 Task: Find connections with filter location Chiknāyakanhalli with filter topic #coach with filter profile language Spanish with filter current company Convergys with filter school Sir Parashurambhau College - India with filter industry Radio and Television Broadcasting with filter service category Content Strategy with filter keywords title Concierge
Action: Mouse moved to (476, 78)
Screenshot: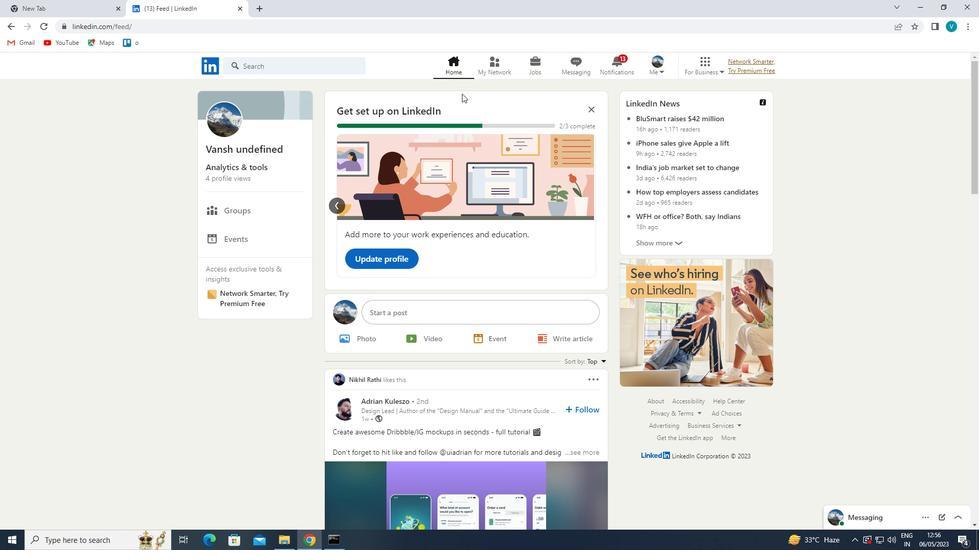 
Action: Mouse pressed left at (476, 78)
Screenshot: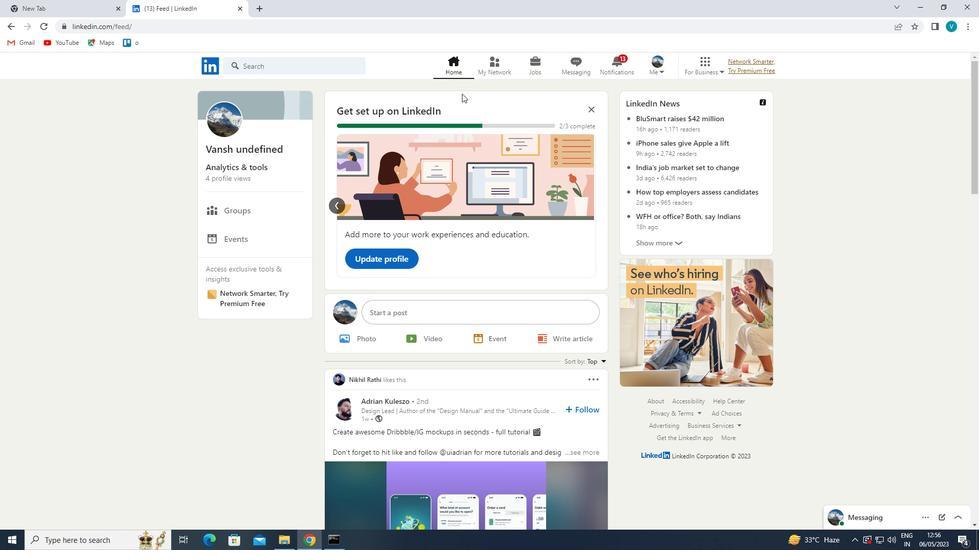 
Action: Mouse moved to (286, 125)
Screenshot: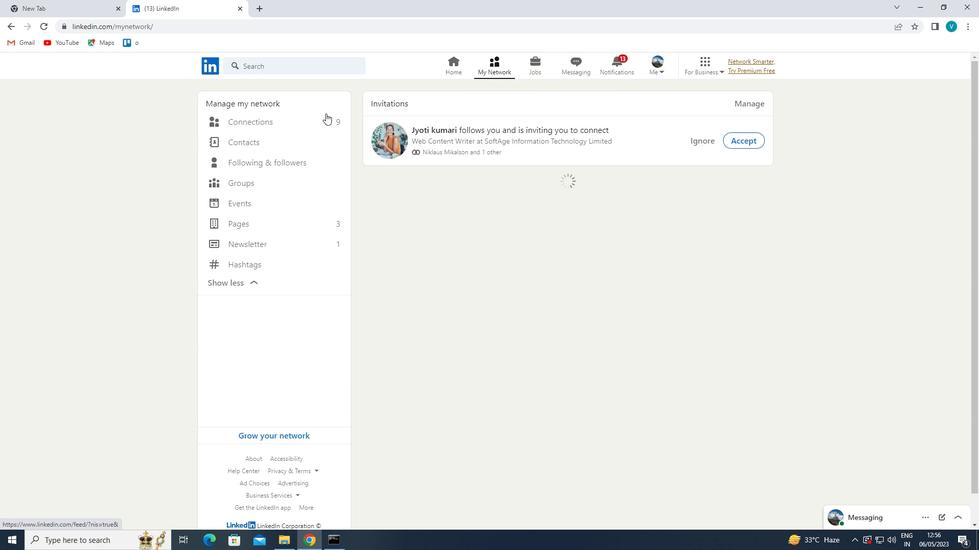 
Action: Mouse pressed left at (286, 125)
Screenshot: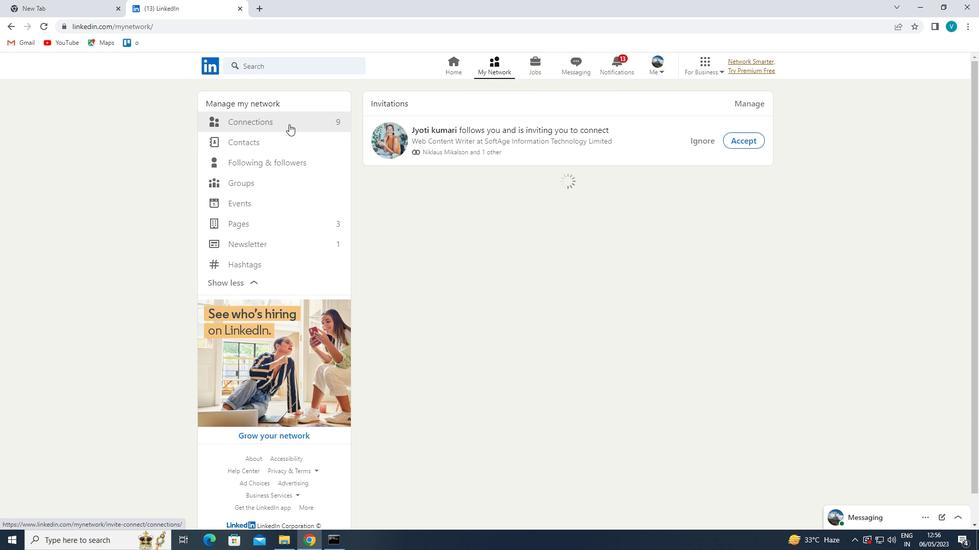
Action: Mouse moved to (557, 122)
Screenshot: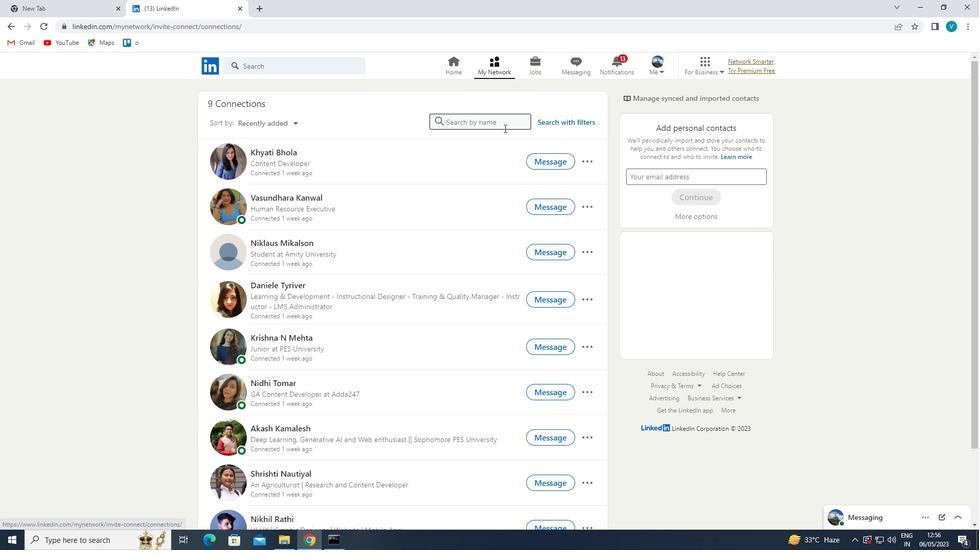 
Action: Mouse pressed left at (557, 122)
Screenshot: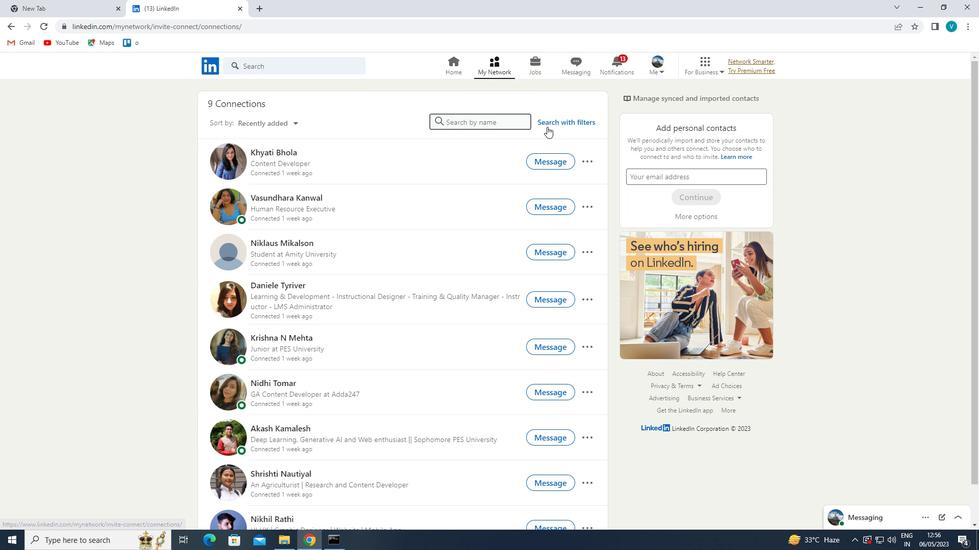 
Action: Mouse moved to (479, 96)
Screenshot: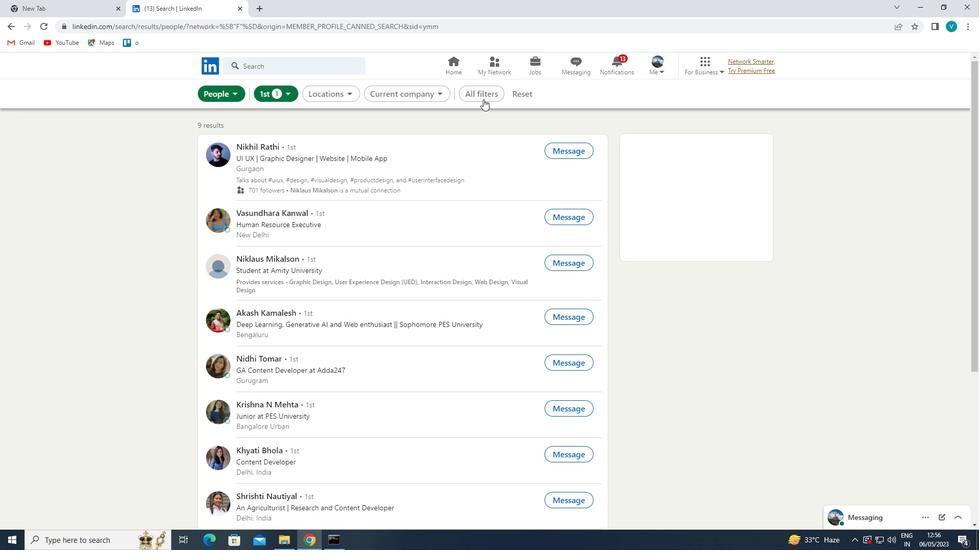 
Action: Mouse pressed left at (479, 96)
Screenshot: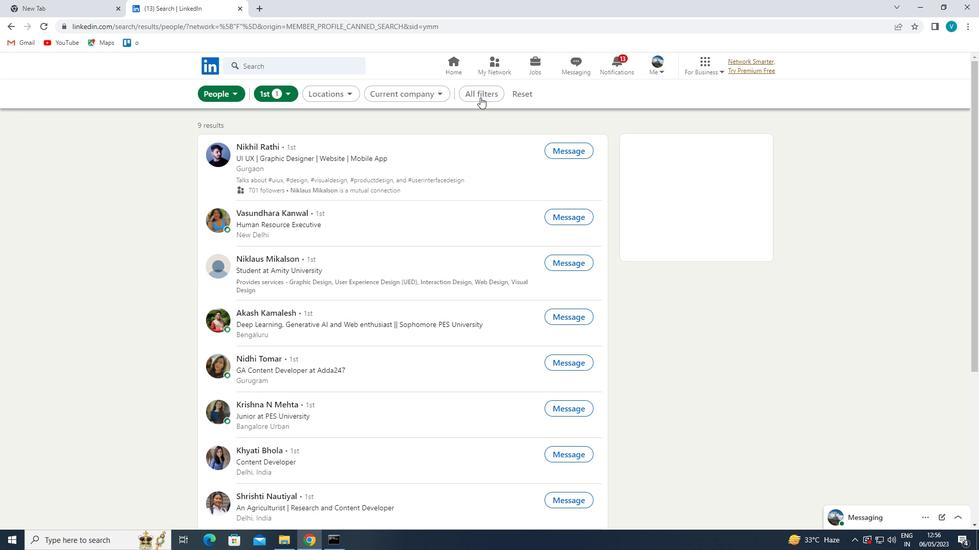 
Action: Mouse moved to (802, 206)
Screenshot: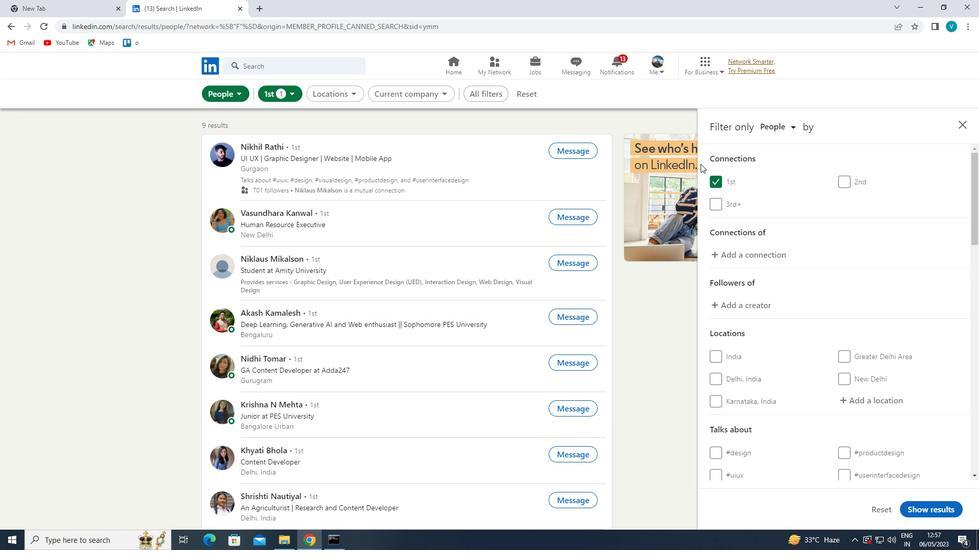 
Action: Mouse scrolled (802, 205) with delta (0, 0)
Screenshot: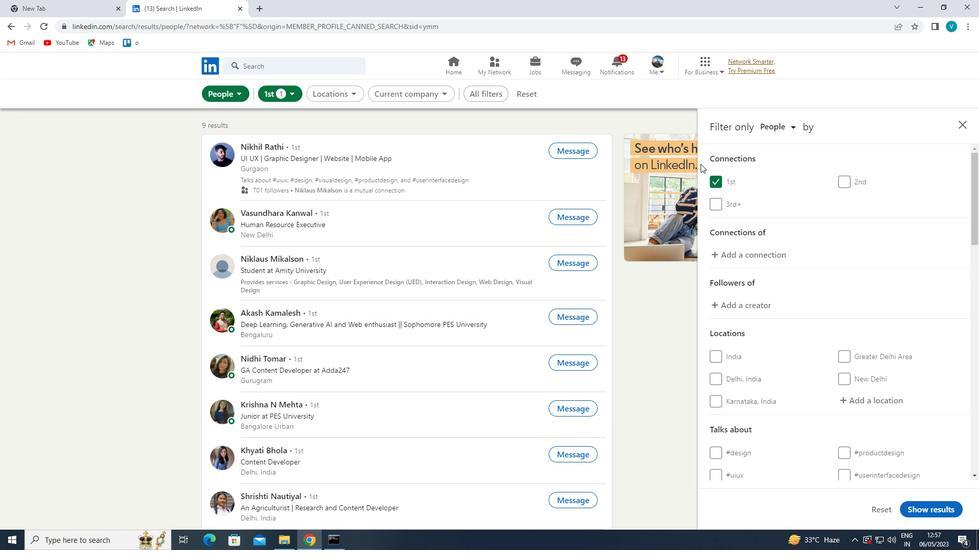 
Action: Mouse moved to (808, 210)
Screenshot: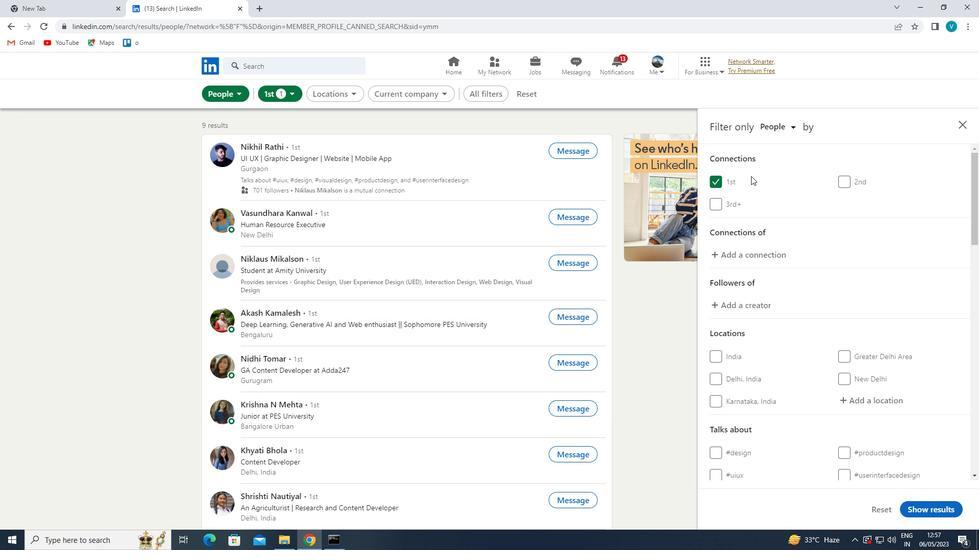 
Action: Mouse scrolled (808, 209) with delta (0, 0)
Screenshot: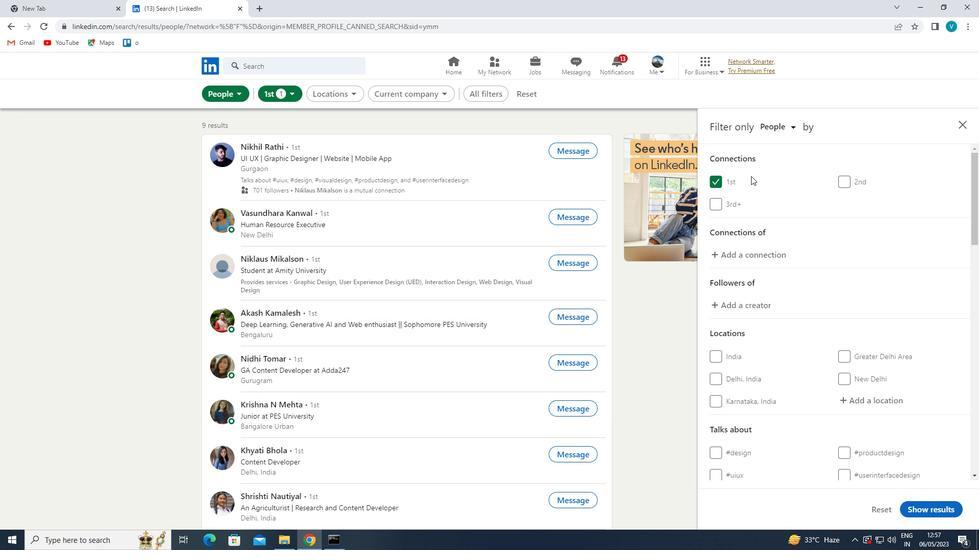 
Action: Mouse moved to (868, 301)
Screenshot: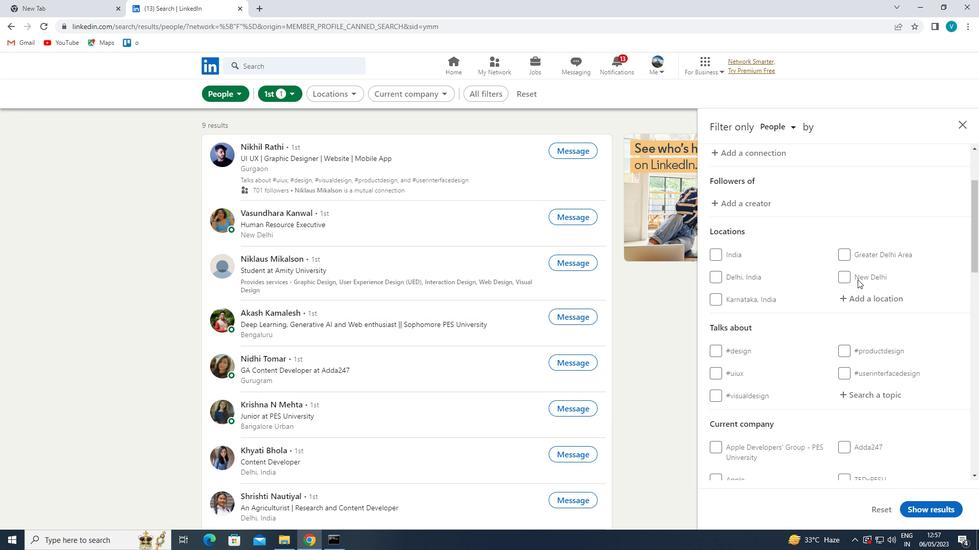 
Action: Mouse pressed left at (868, 301)
Screenshot: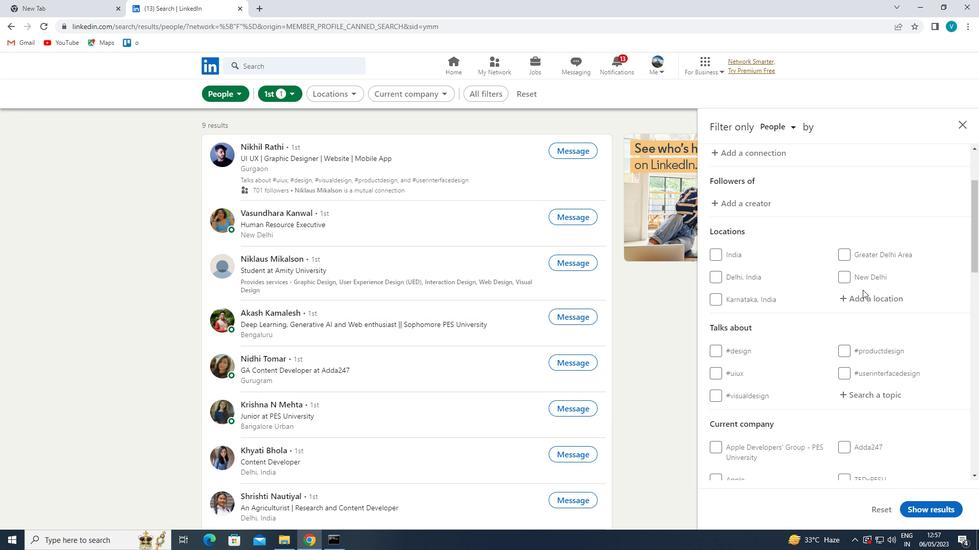 
Action: Mouse moved to (745, 242)
Screenshot: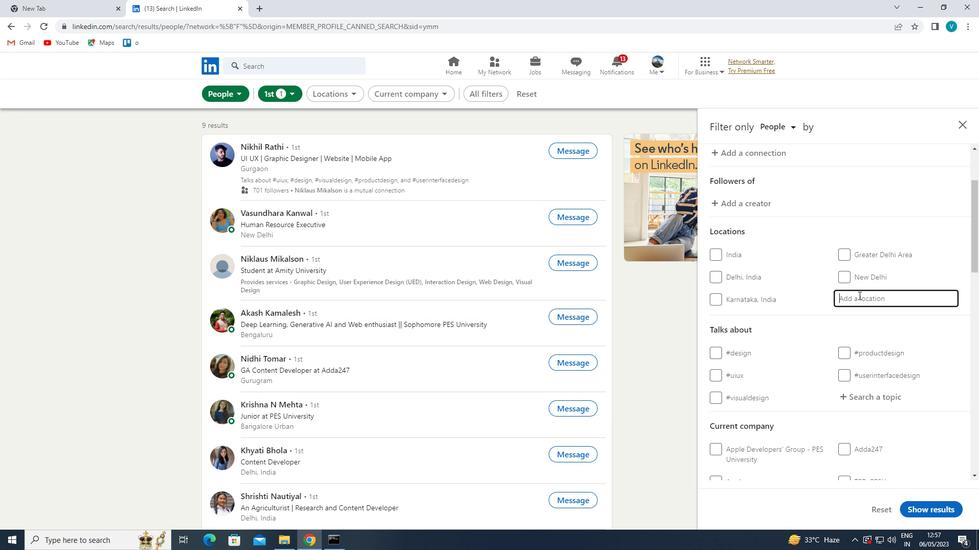 
Action: Key pressed <Key.shift>CHIKNAKANHALLI
Screenshot: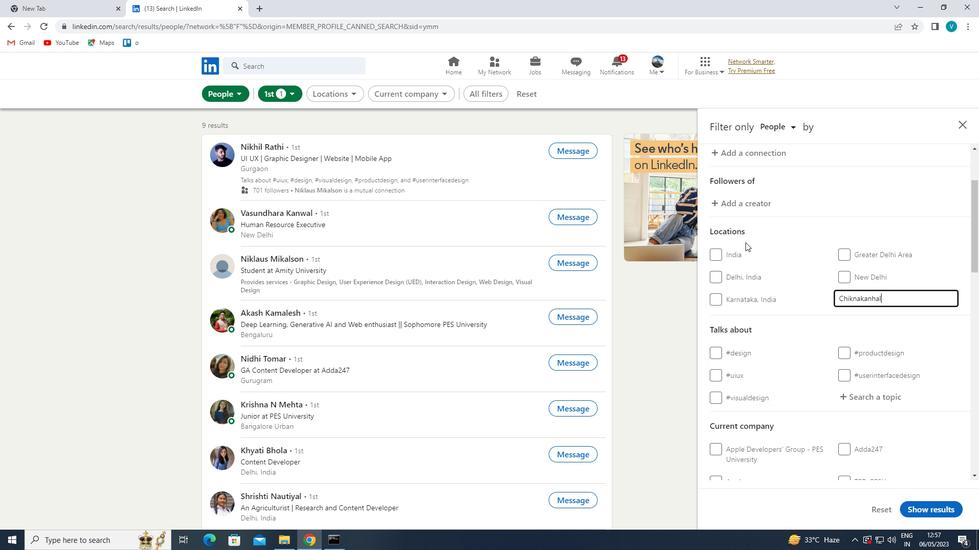 
Action: Mouse moved to (815, 287)
Screenshot: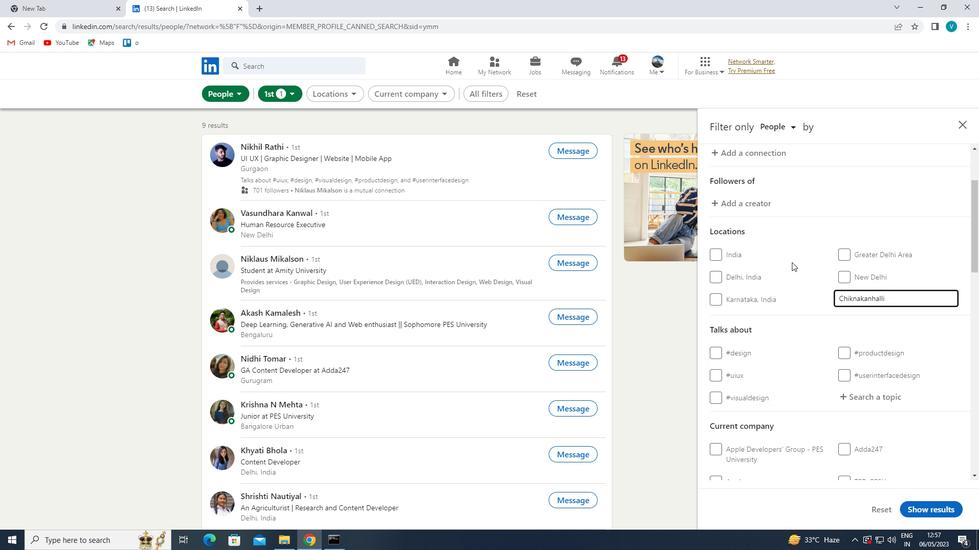 
Action: Mouse pressed left at (815, 287)
Screenshot: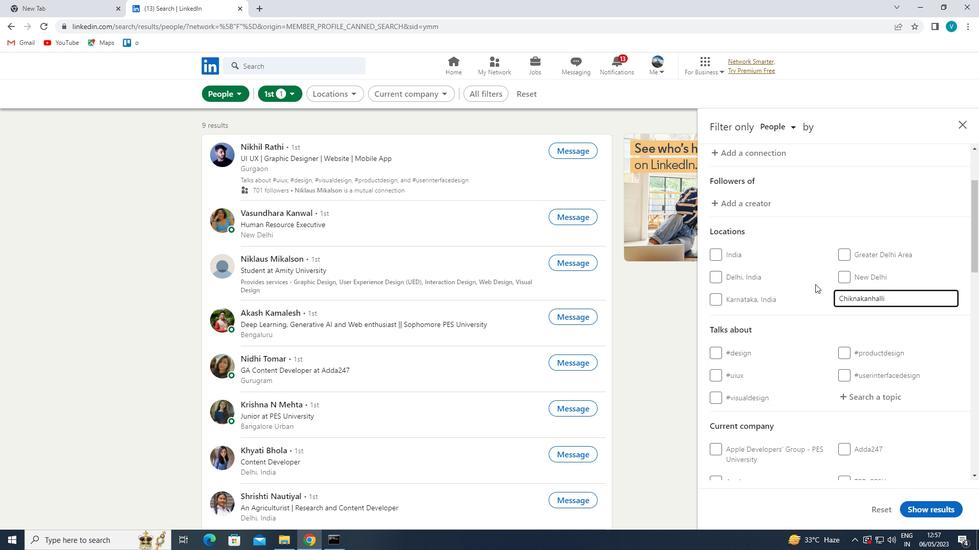 
Action: Mouse moved to (815, 290)
Screenshot: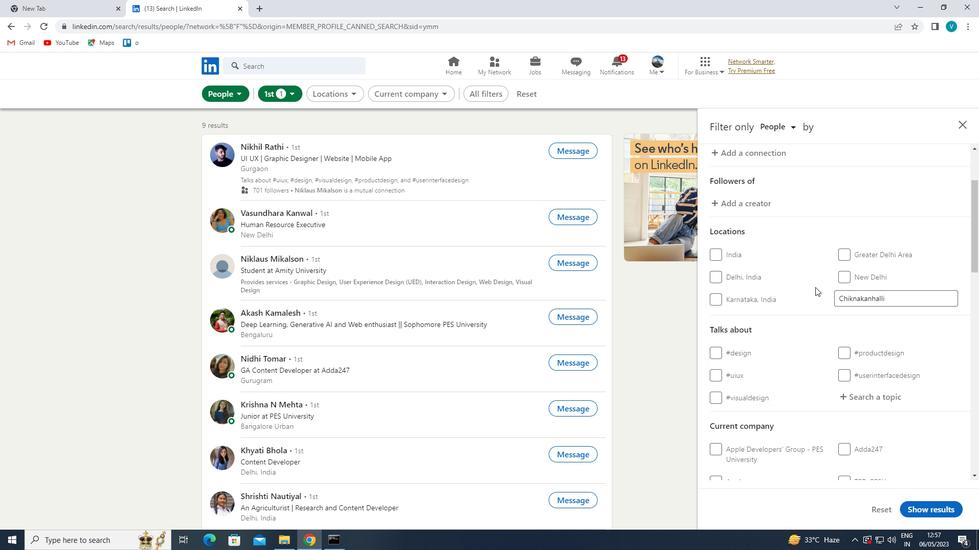 
Action: Mouse scrolled (815, 290) with delta (0, 0)
Screenshot: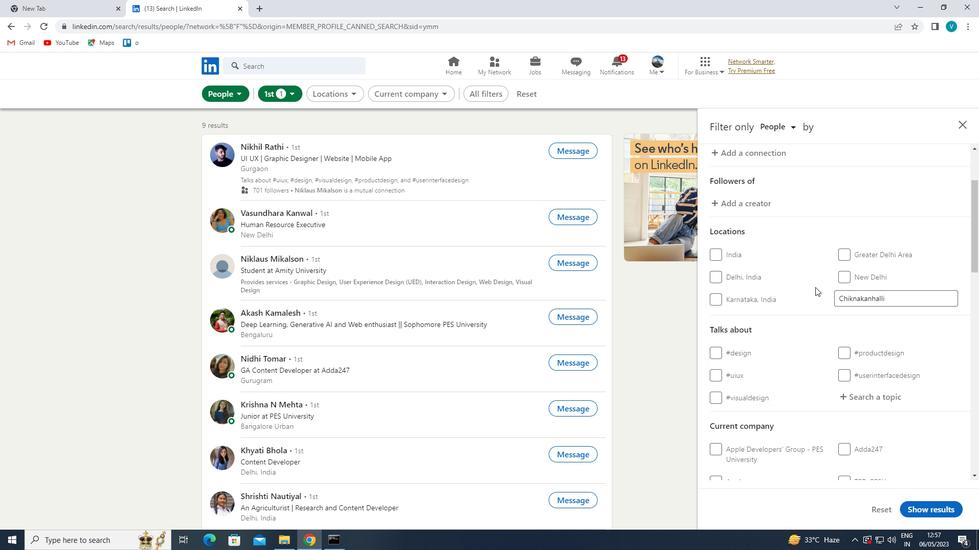 
Action: Mouse moved to (815, 291)
Screenshot: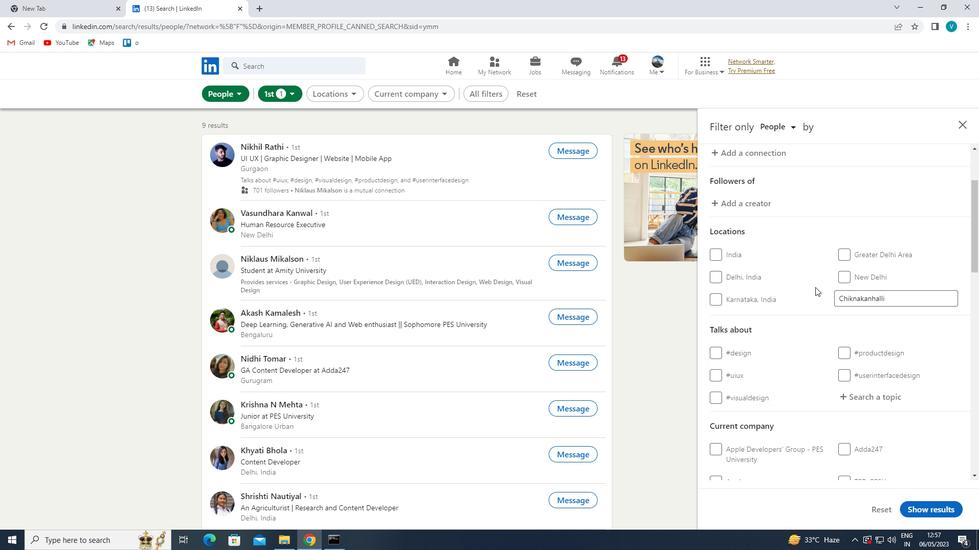 
Action: Mouse scrolled (815, 291) with delta (0, 0)
Screenshot: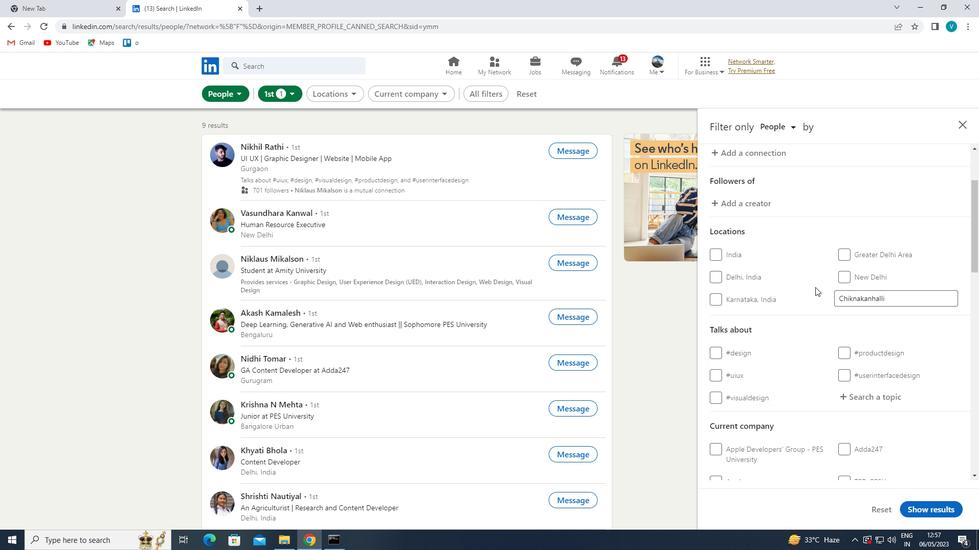 
Action: Mouse moved to (861, 289)
Screenshot: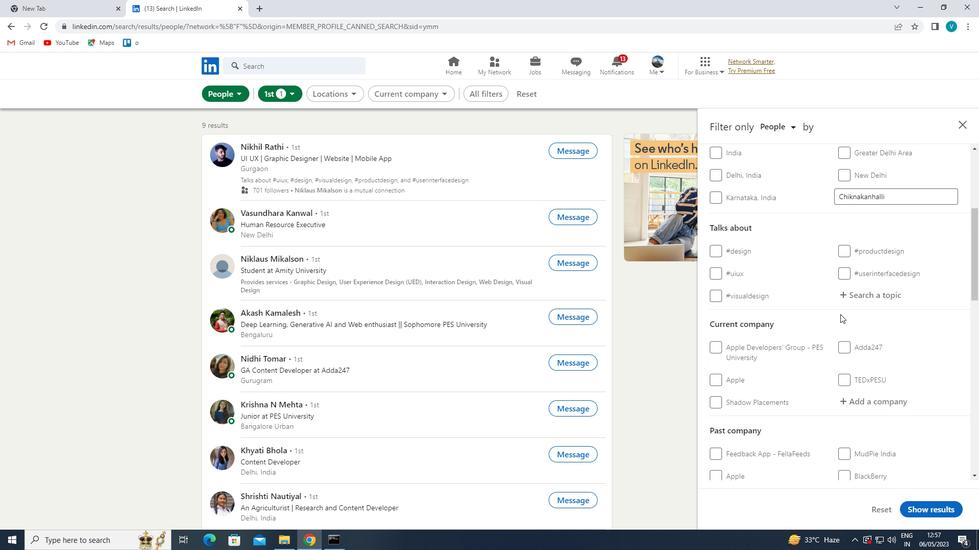 
Action: Mouse pressed left at (861, 289)
Screenshot: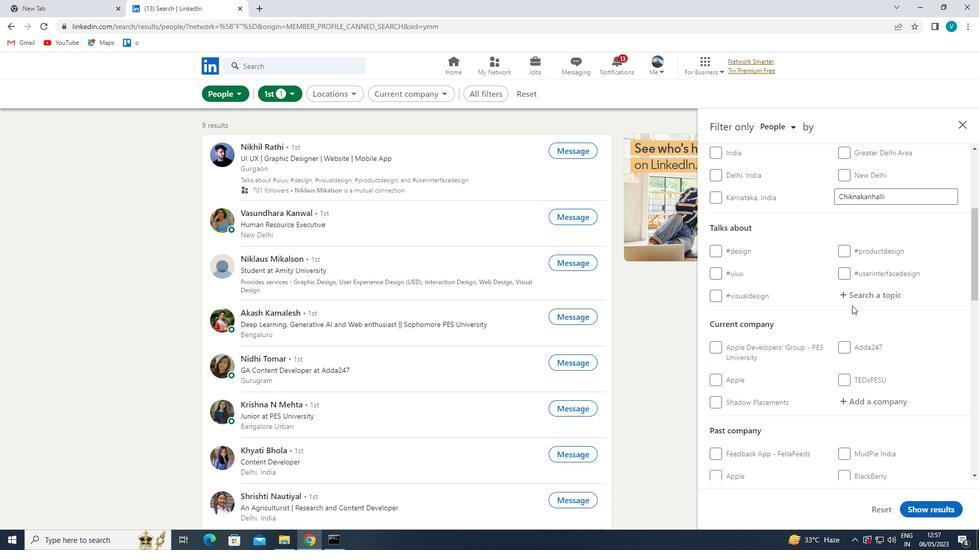 
Action: Mouse moved to (843, 300)
Screenshot: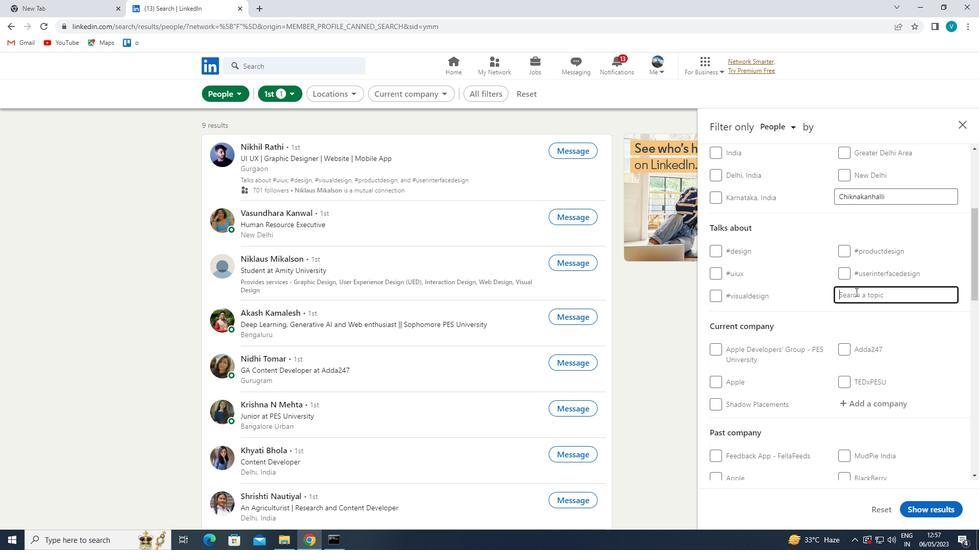 
Action: Key pressed COACH
Screenshot: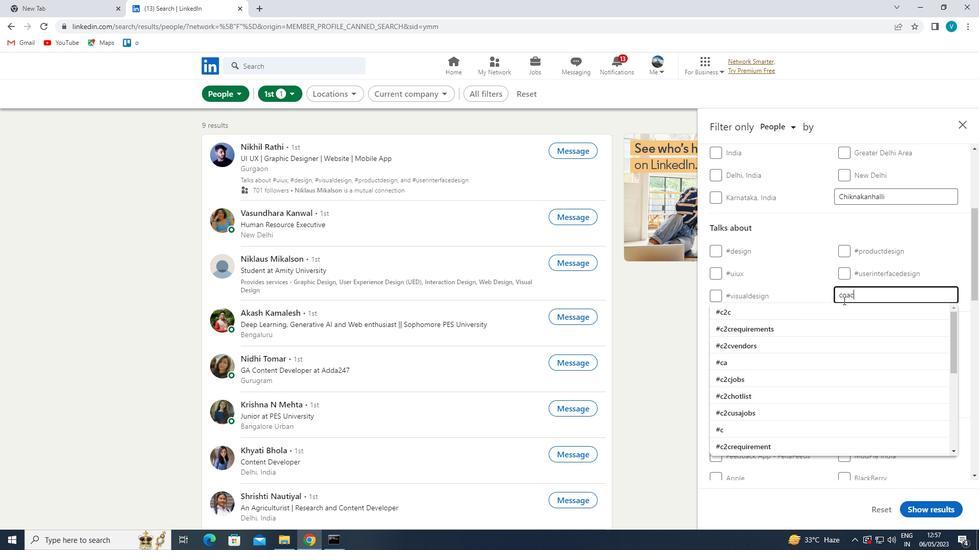 
Action: Mouse moved to (809, 322)
Screenshot: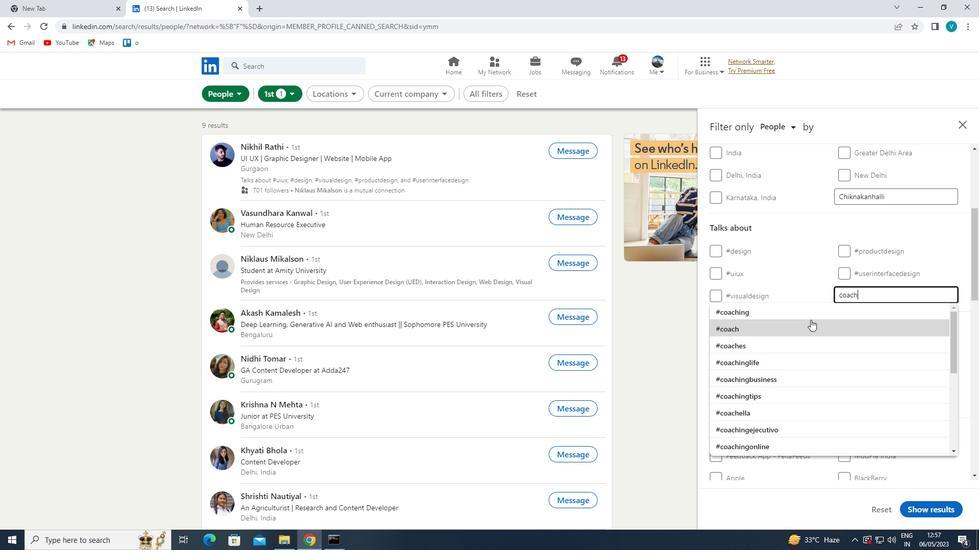 
Action: Mouse pressed left at (809, 322)
Screenshot: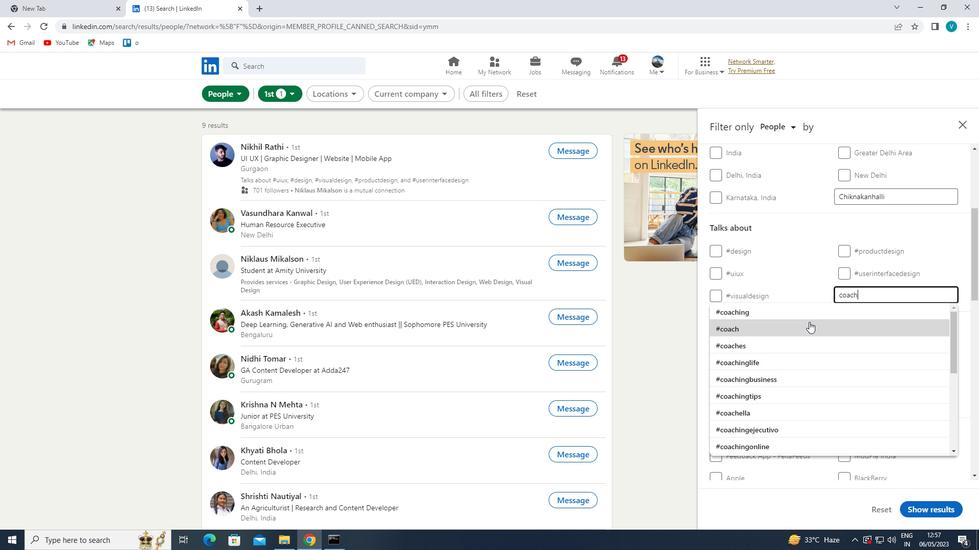 
Action: Mouse scrolled (809, 321) with delta (0, 0)
Screenshot: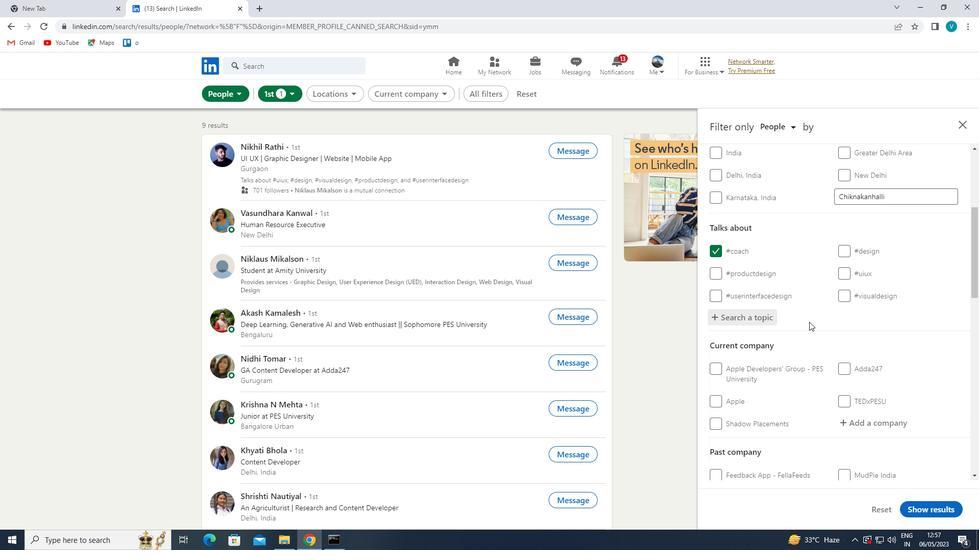 
Action: Mouse scrolled (809, 321) with delta (0, 0)
Screenshot: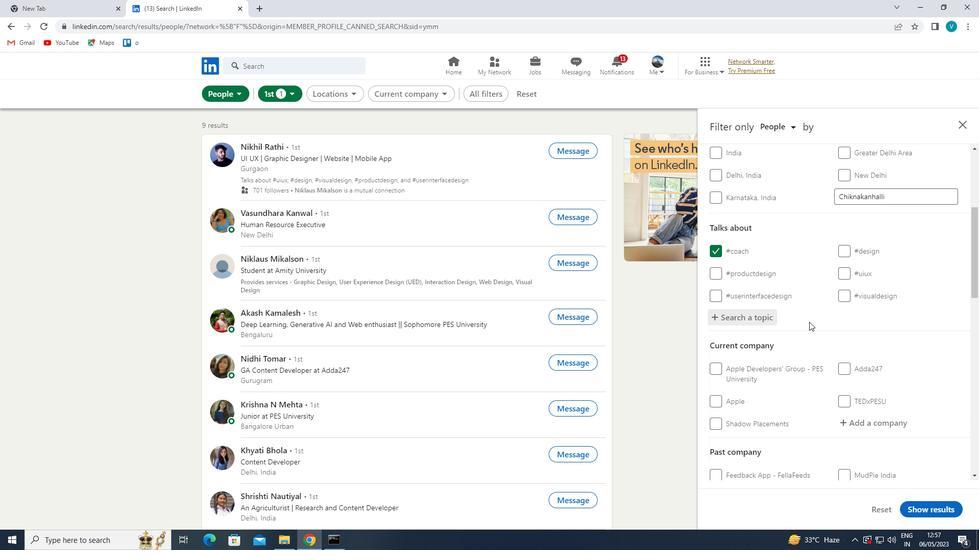 
Action: Mouse moved to (851, 318)
Screenshot: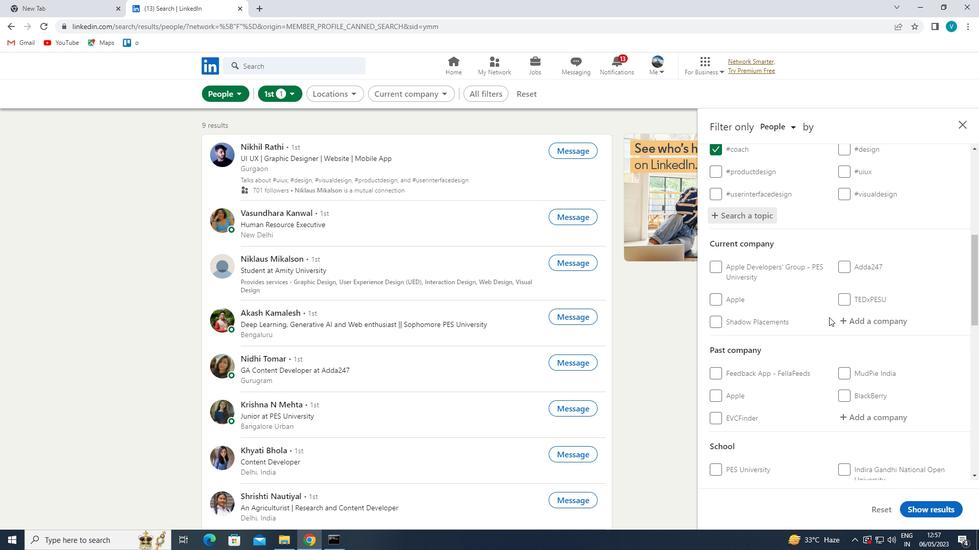 
Action: Mouse pressed left at (851, 318)
Screenshot: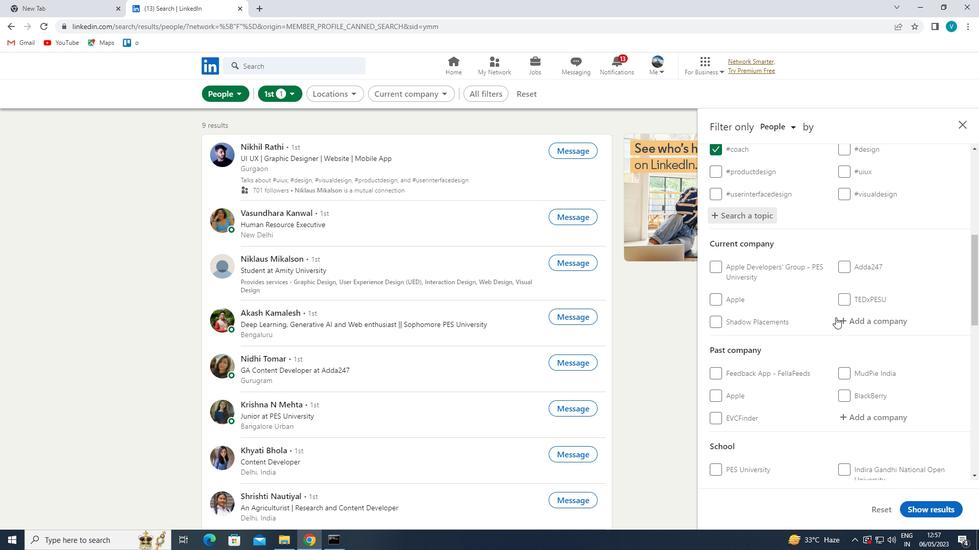 
Action: Mouse moved to (852, 318)
Screenshot: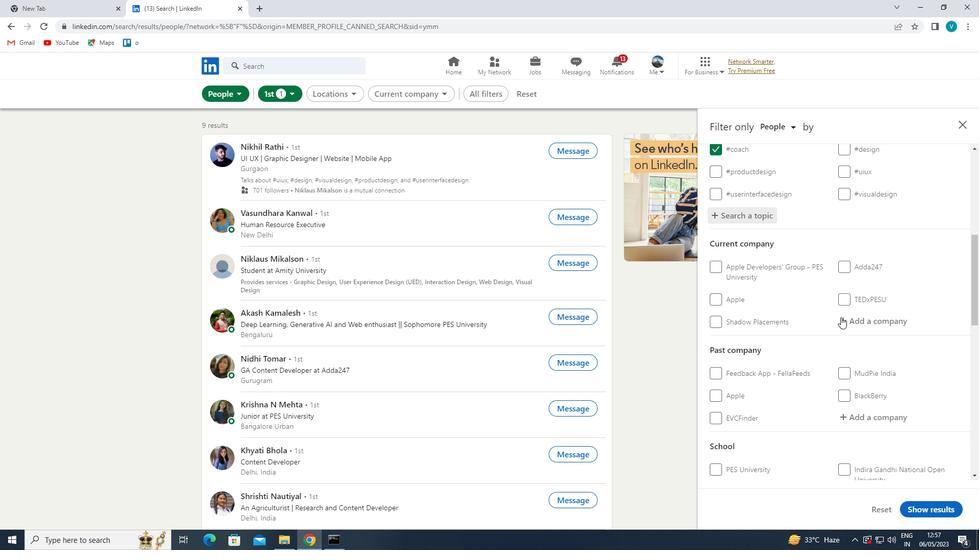 
Action: Key pressed <Key.shift>CONVERGYS
Screenshot: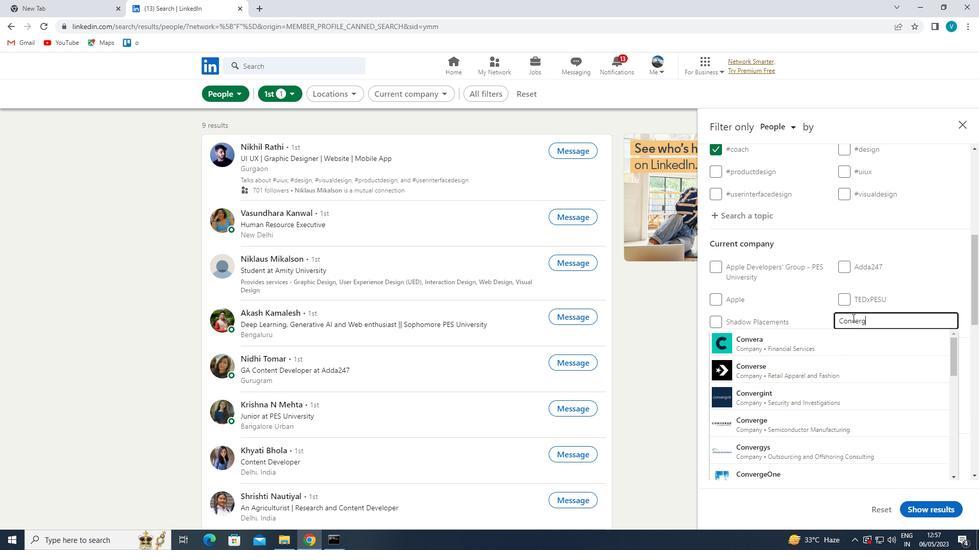 
Action: Mouse moved to (839, 337)
Screenshot: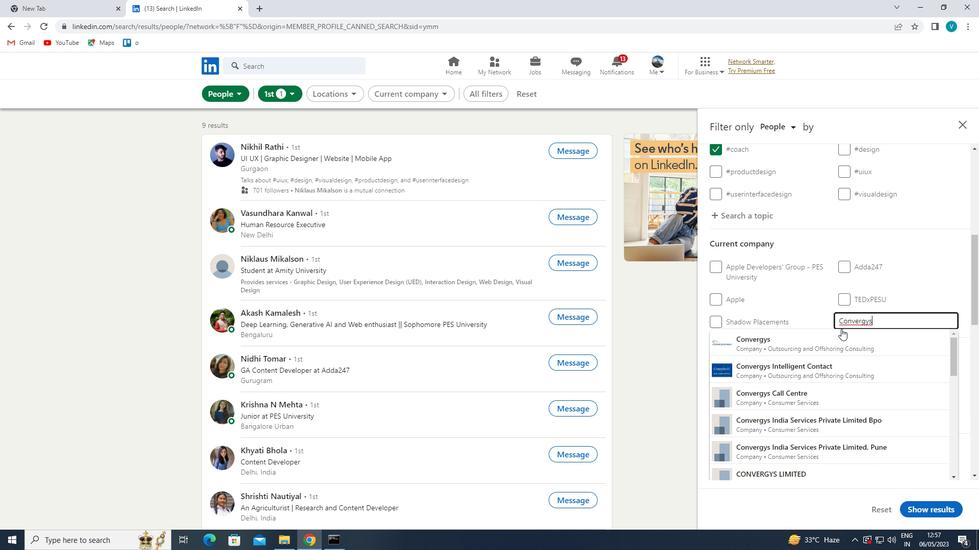 
Action: Mouse pressed left at (839, 337)
Screenshot: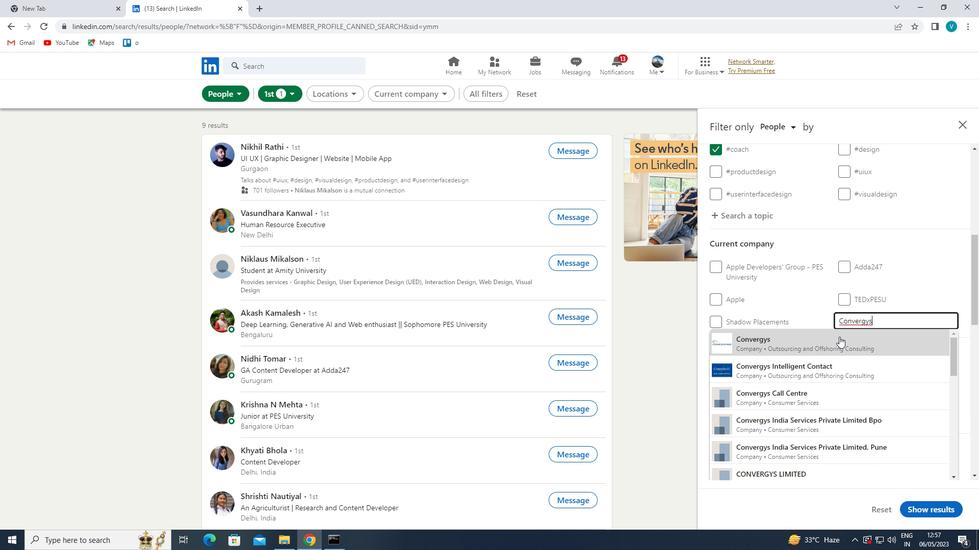 
Action: Mouse moved to (840, 337)
Screenshot: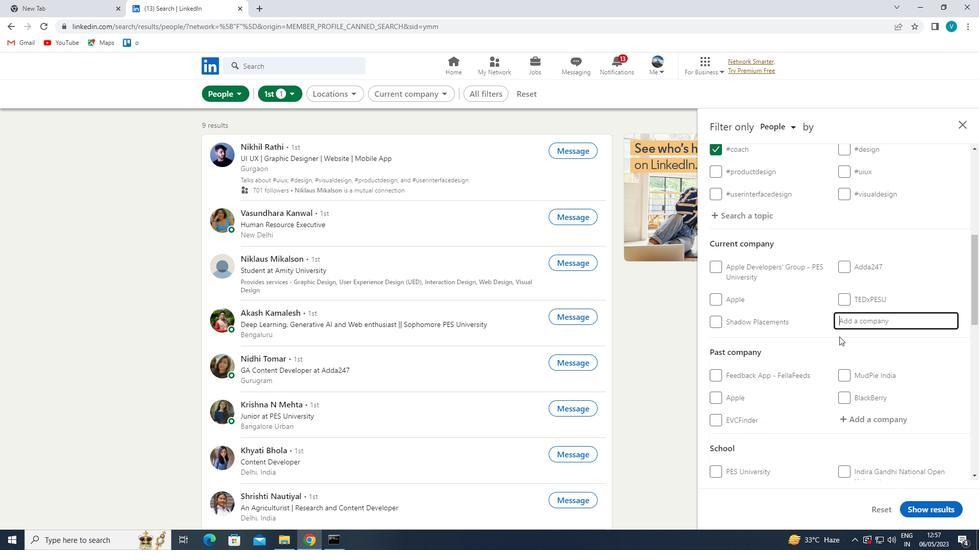
Action: Mouse scrolled (840, 336) with delta (0, 0)
Screenshot: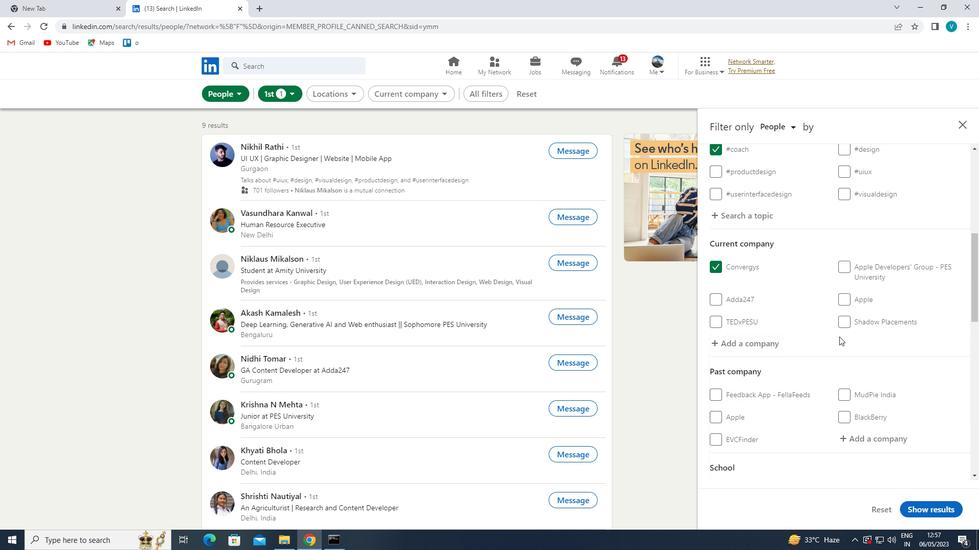 
Action: Mouse scrolled (840, 336) with delta (0, 0)
Screenshot: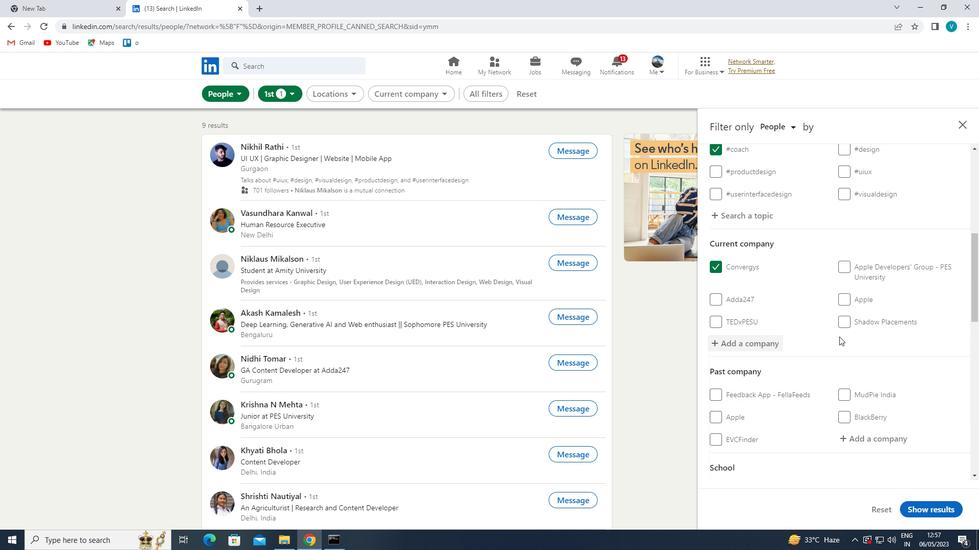 
Action: Mouse moved to (845, 343)
Screenshot: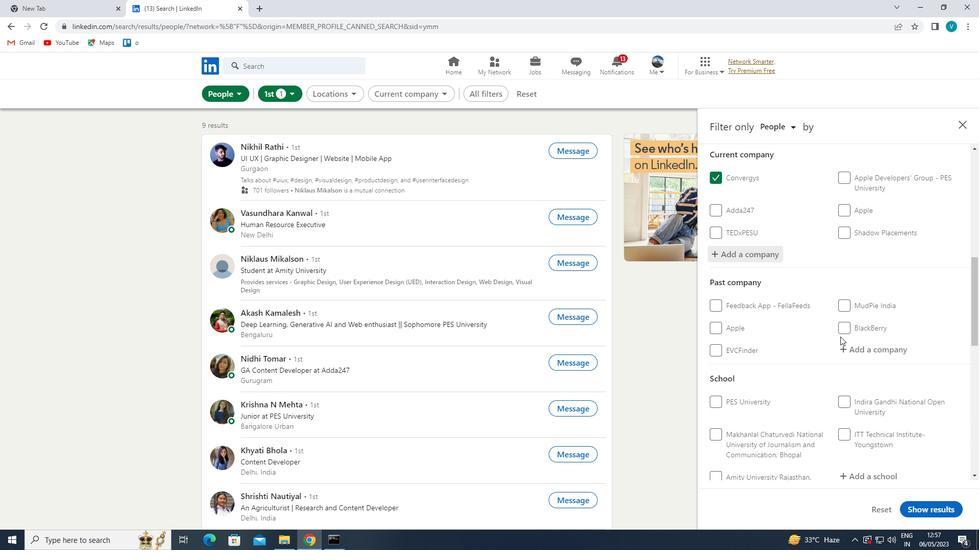 
Action: Mouse scrolled (845, 343) with delta (0, 0)
Screenshot: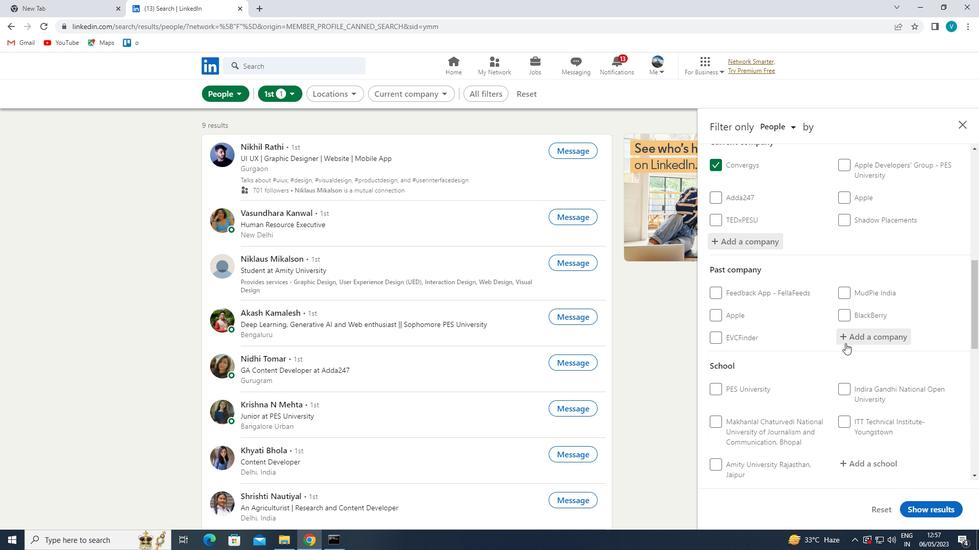 
Action: Mouse scrolled (845, 343) with delta (0, 0)
Screenshot: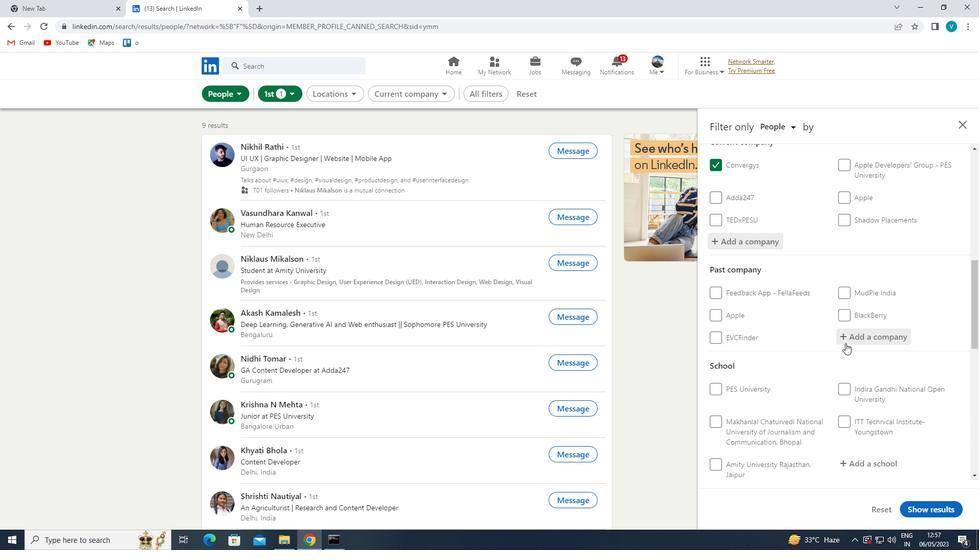 
Action: Mouse moved to (856, 353)
Screenshot: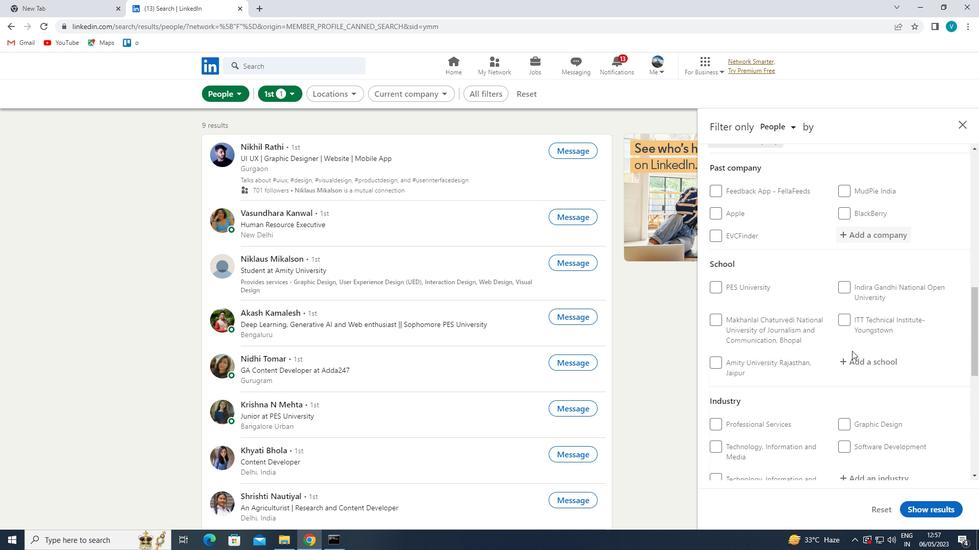 
Action: Mouse pressed left at (856, 353)
Screenshot: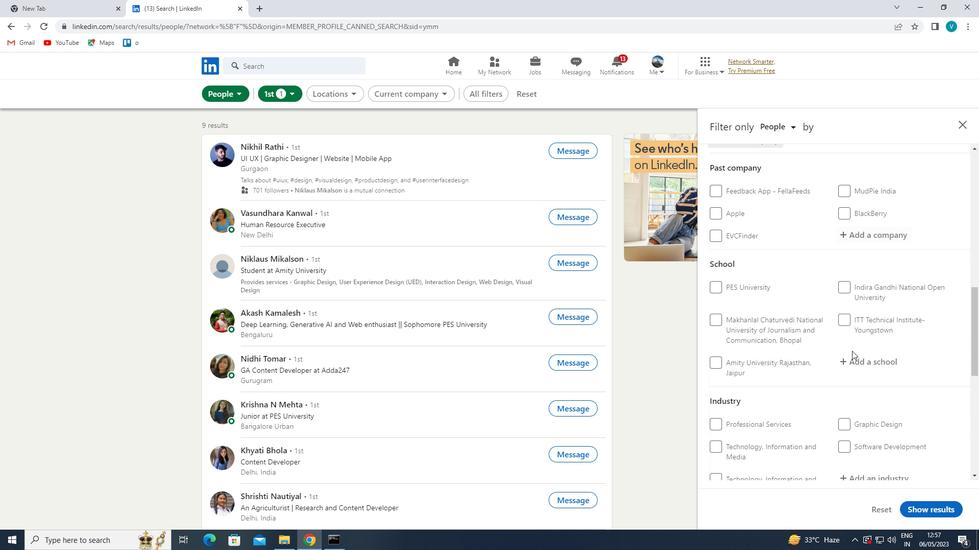 
Action: Key pressed <Key.shift>SIR<Key.space><Key.shift>PARSHURAM
Screenshot: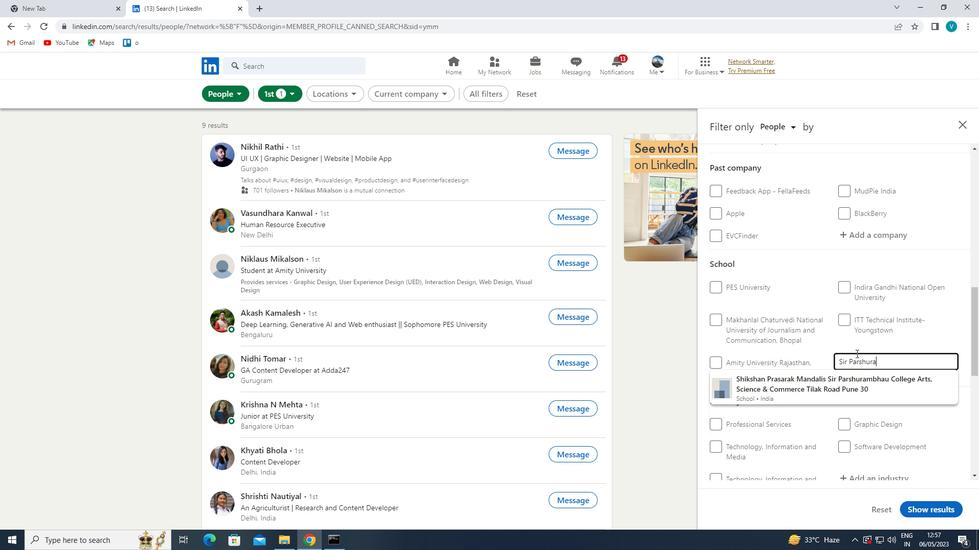 
Action: Mouse moved to (879, 353)
Screenshot: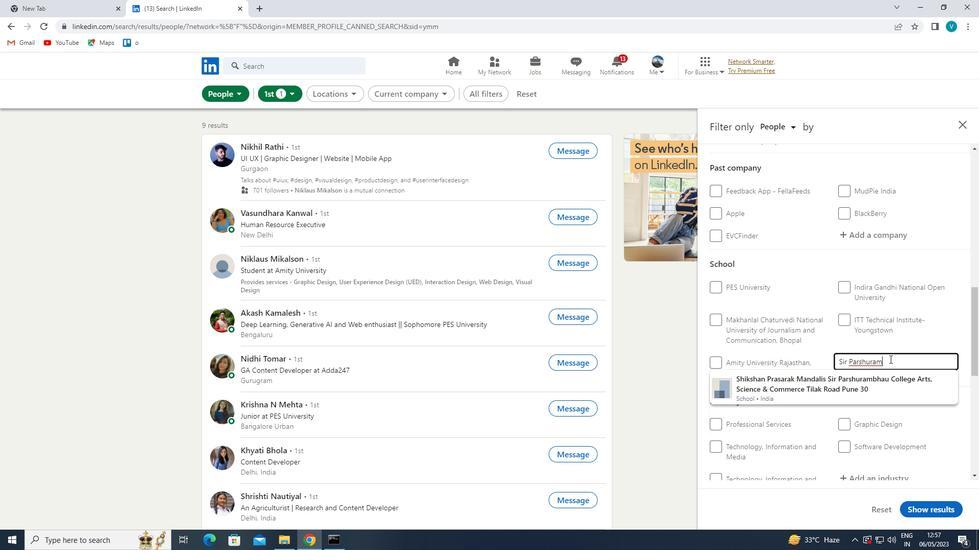 
Action: Key pressed BHAU<Key.space><Key.shift>COLLEEG<Key.backspace><Key.backspace>GE<Key.space>-<Key.space><Key.shift>INDIA
Screenshot: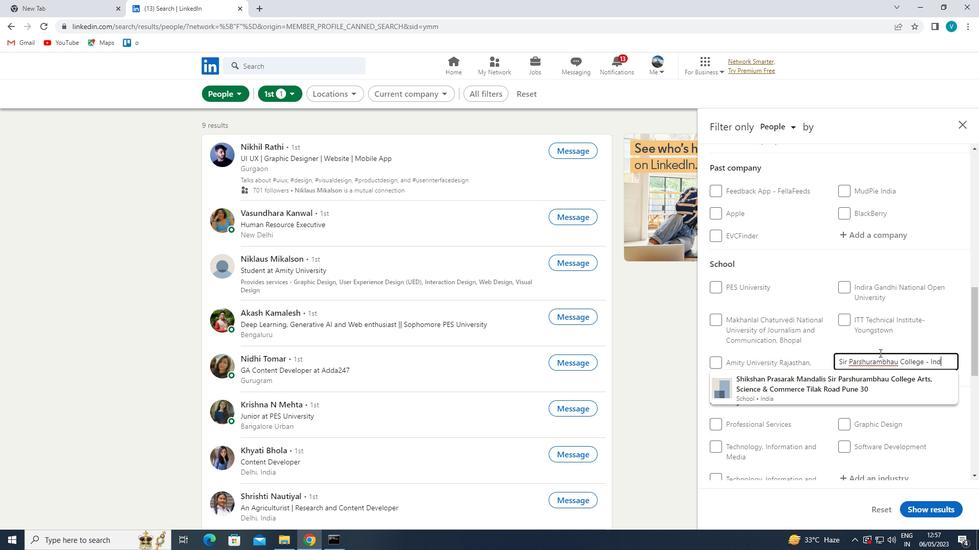 
Action: Mouse moved to (867, 347)
Screenshot: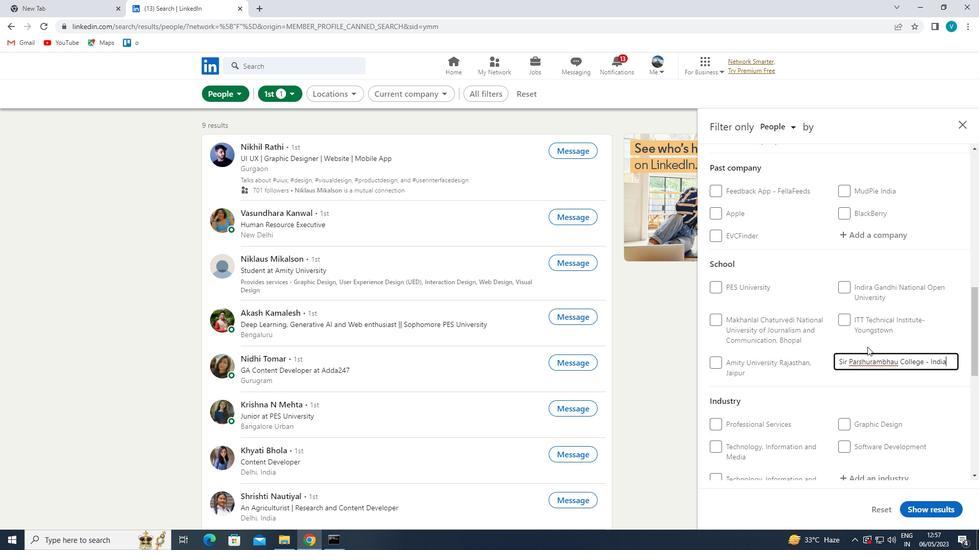 
Action: Mouse pressed left at (867, 347)
Screenshot: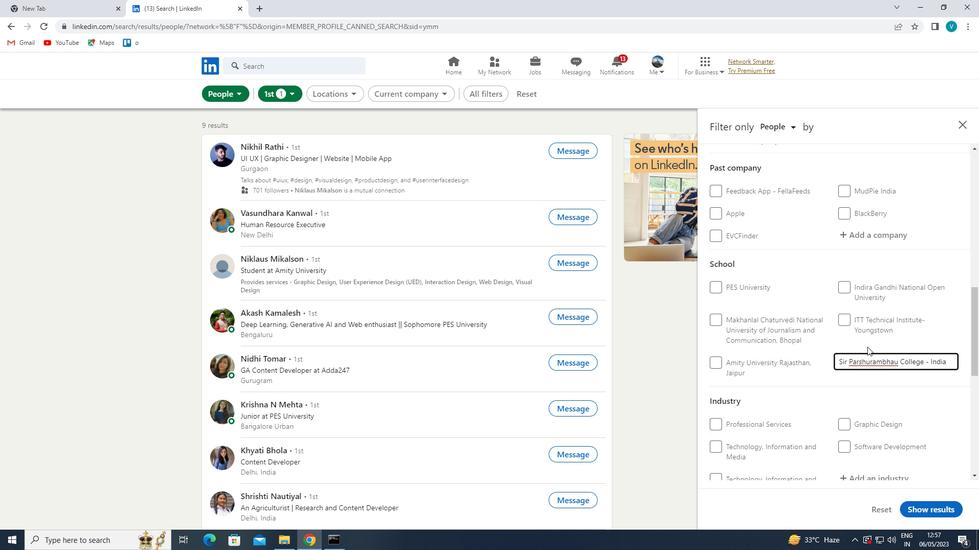 
Action: Mouse scrolled (867, 346) with delta (0, 0)
Screenshot: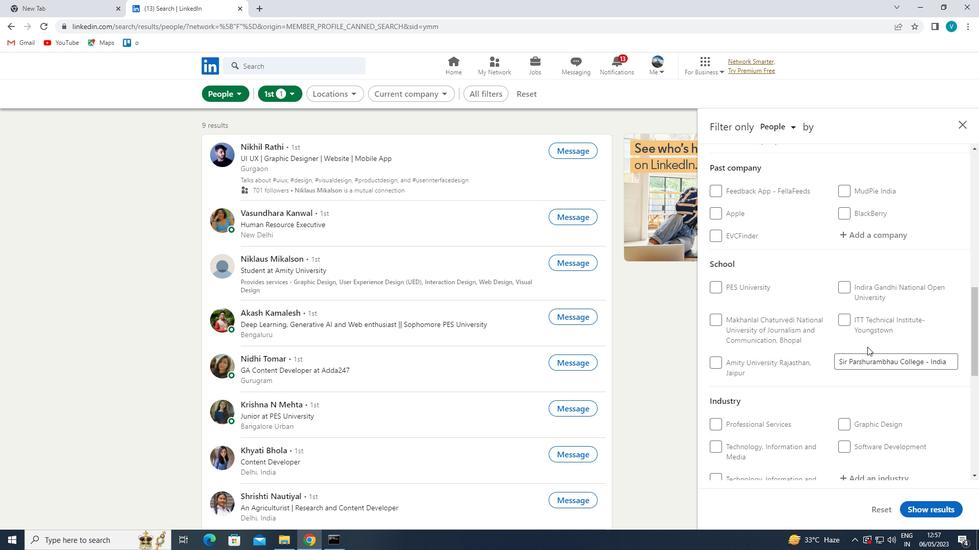 
Action: Mouse scrolled (867, 346) with delta (0, 0)
Screenshot: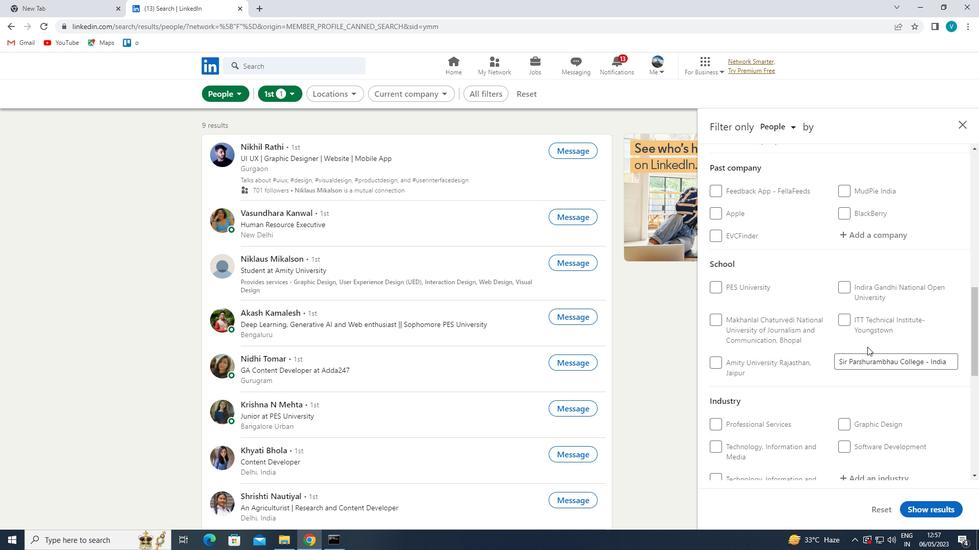 
Action: Mouse scrolled (867, 346) with delta (0, 0)
Screenshot: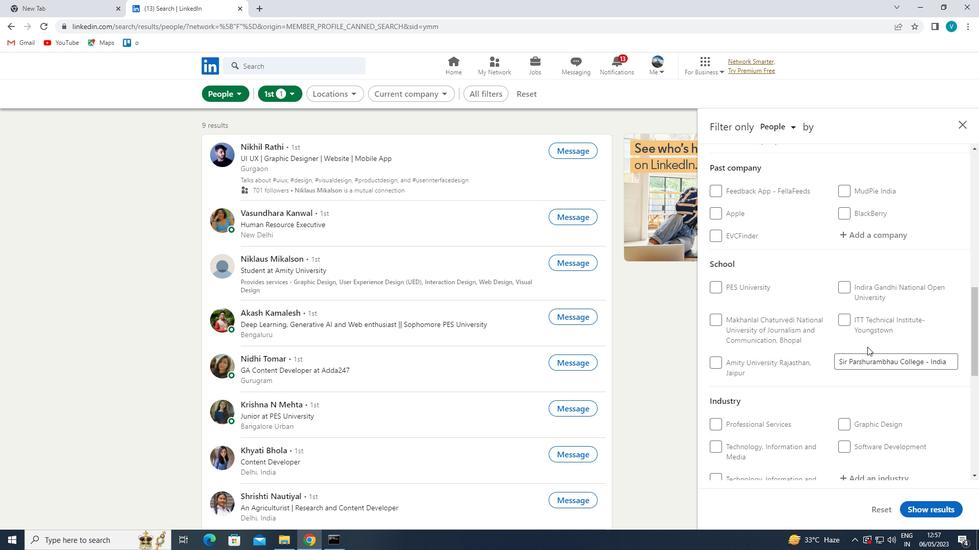 
Action: Mouse moved to (872, 330)
Screenshot: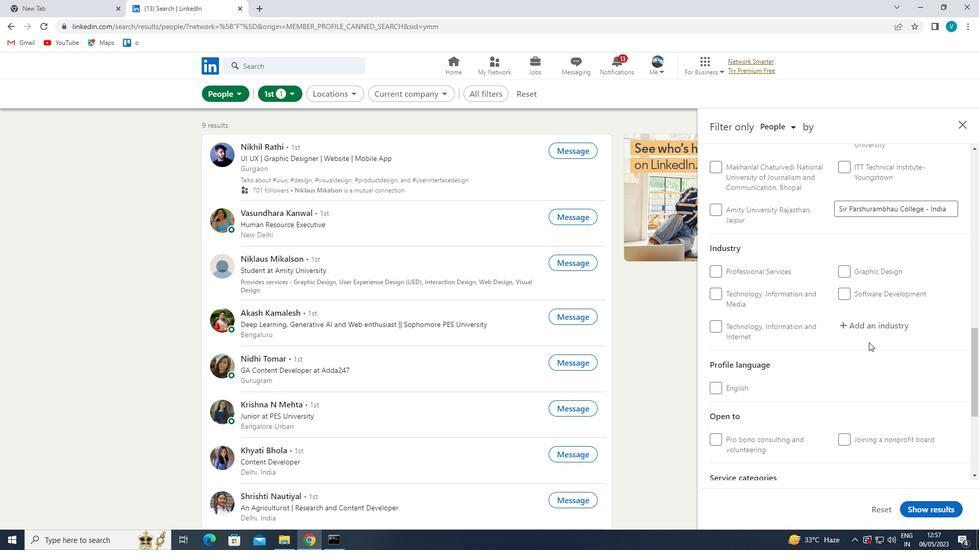 
Action: Mouse pressed left at (872, 330)
Screenshot: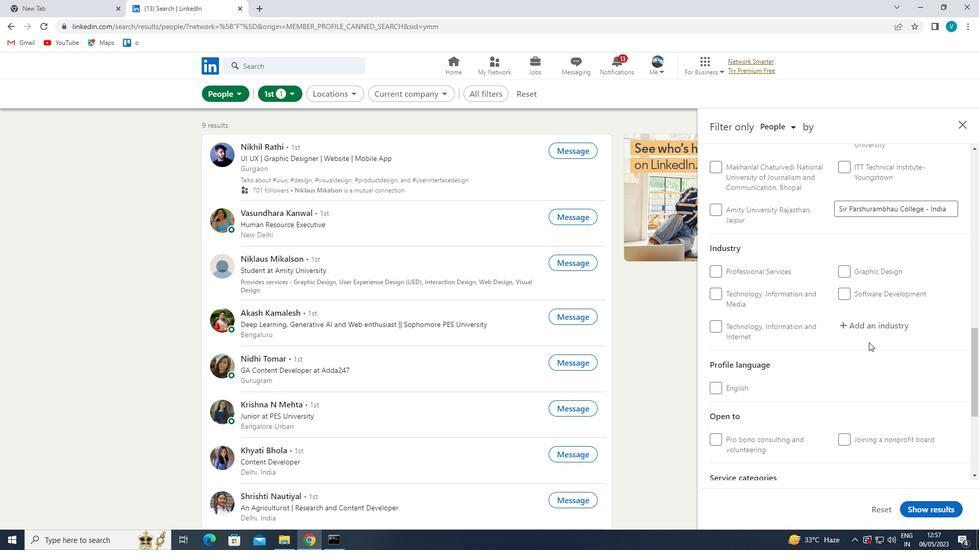 
Action: Mouse moved to (872, 330)
Screenshot: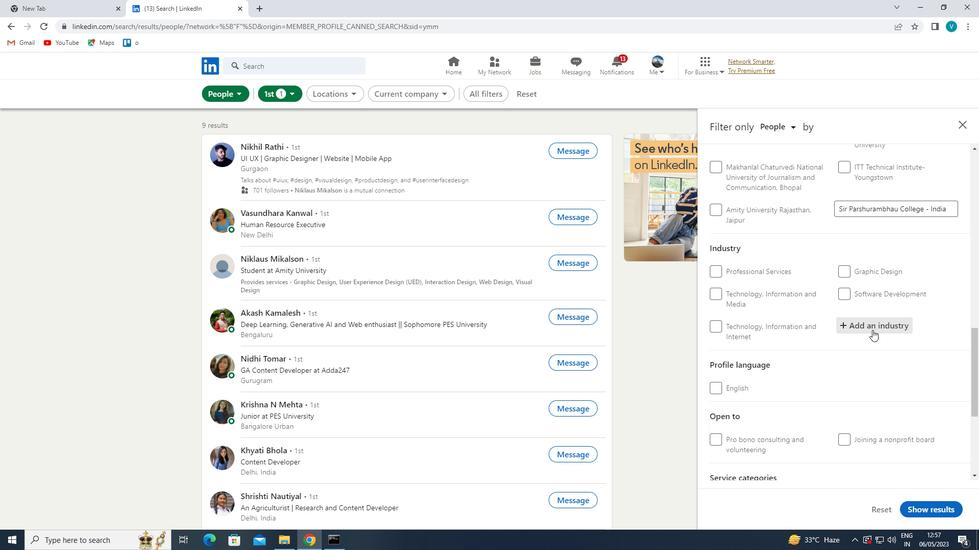 
Action: Key pressed <Key.shift>RADIO<Key.space>AND<Key.space><Key.shift>TELEVISION<Key.space>
Screenshot: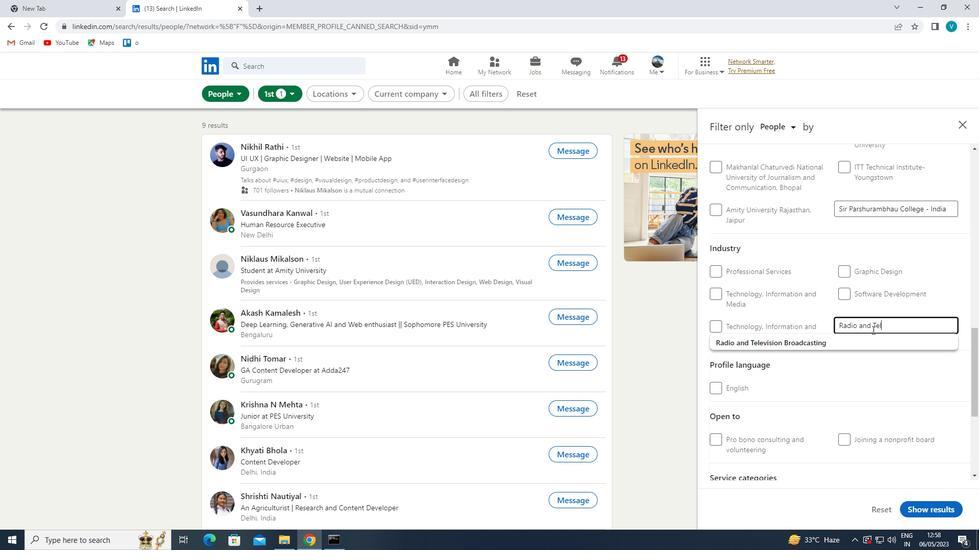 
Action: Mouse moved to (867, 342)
Screenshot: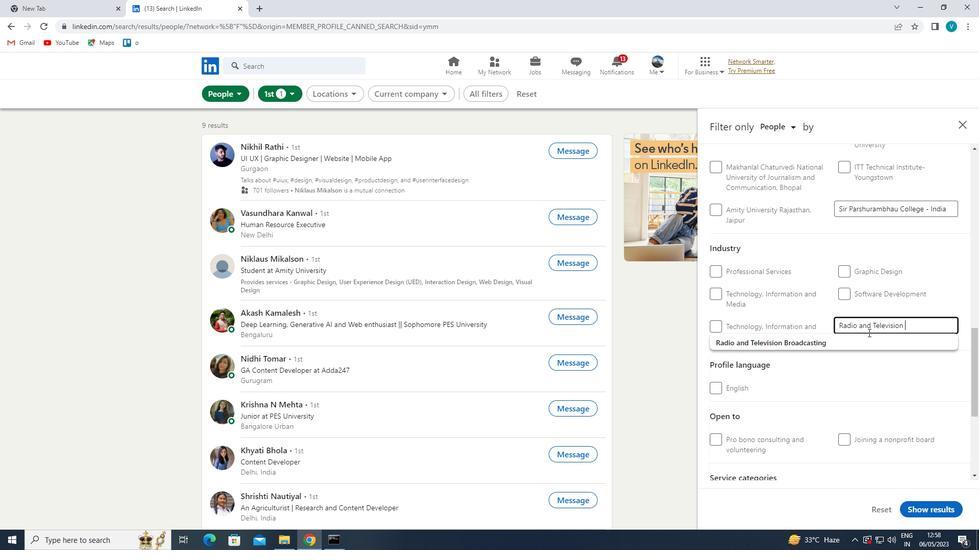 
Action: Mouse pressed left at (867, 342)
Screenshot: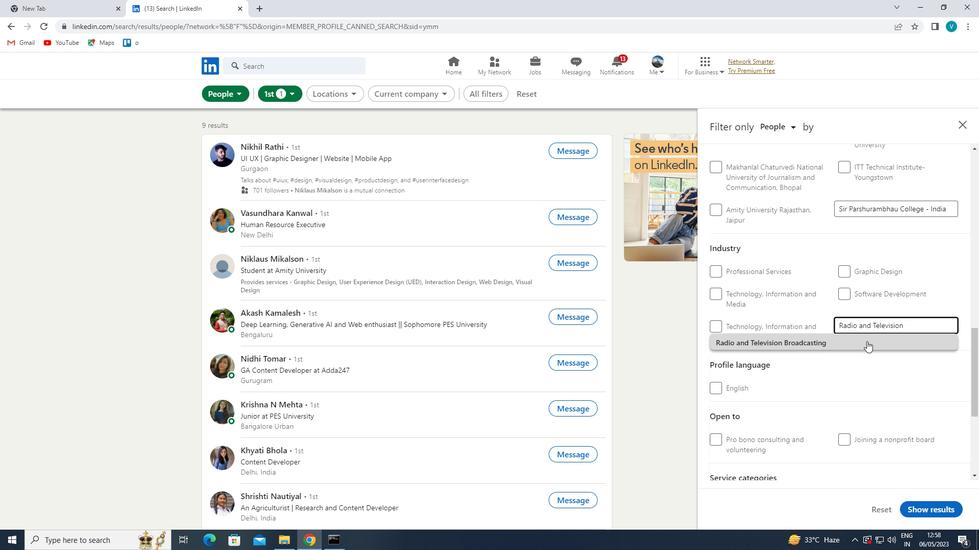 
Action: Mouse scrolled (867, 341) with delta (0, 0)
Screenshot: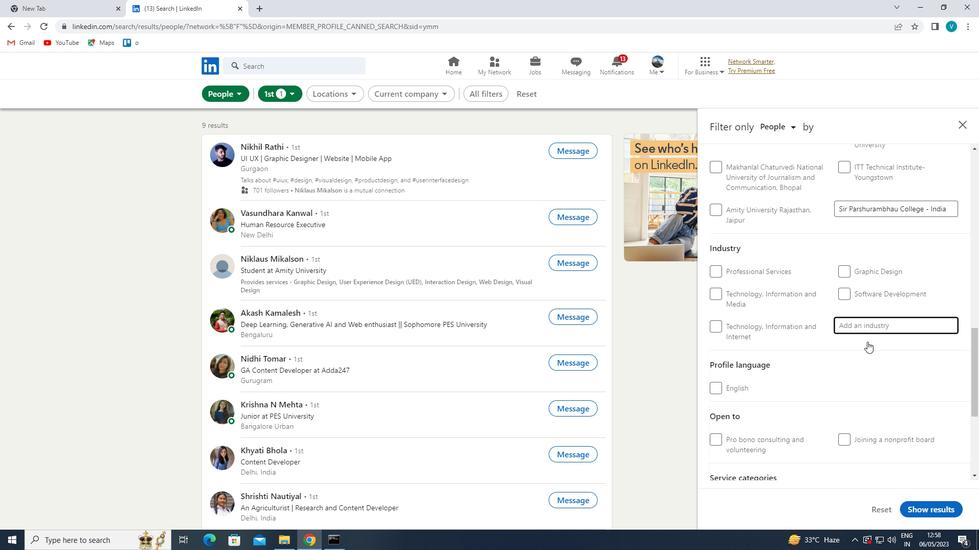 
Action: Mouse moved to (867, 343)
Screenshot: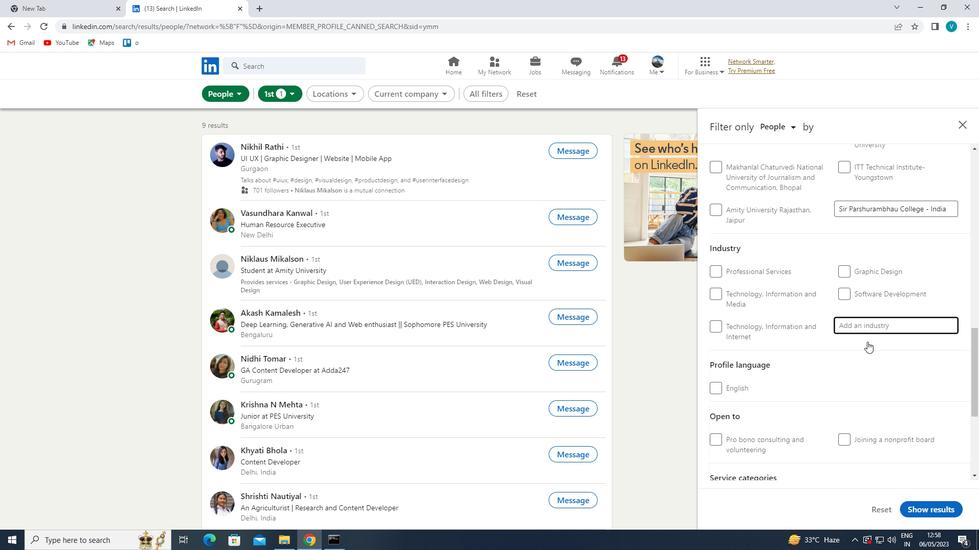 
Action: Mouse scrolled (867, 343) with delta (0, 0)
Screenshot: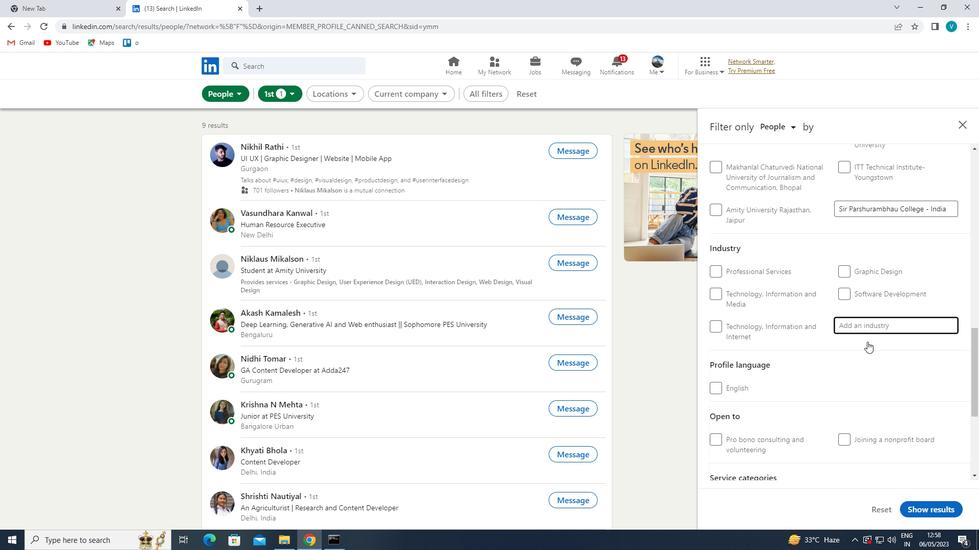 
Action: Mouse moved to (865, 349)
Screenshot: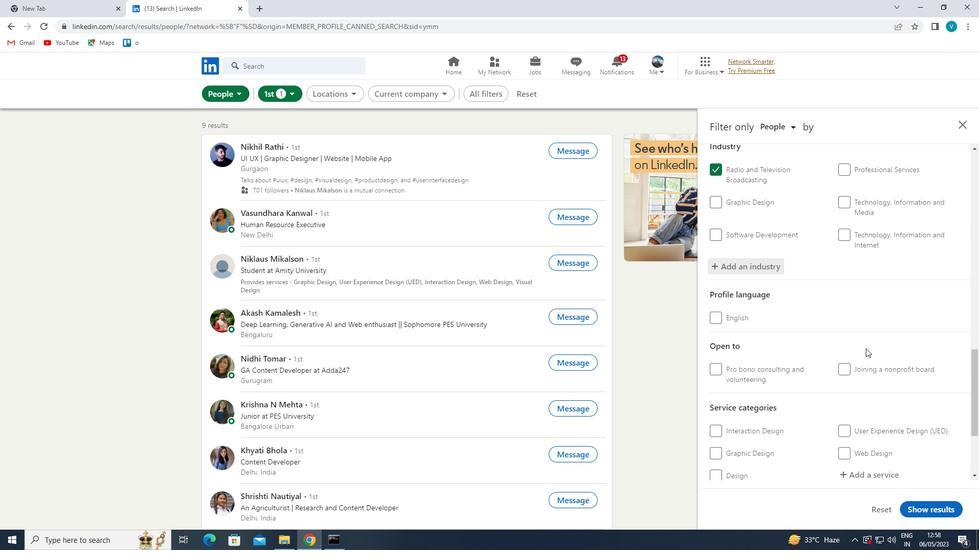 
Action: Mouse scrolled (865, 349) with delta (0, 0)
Screenshot: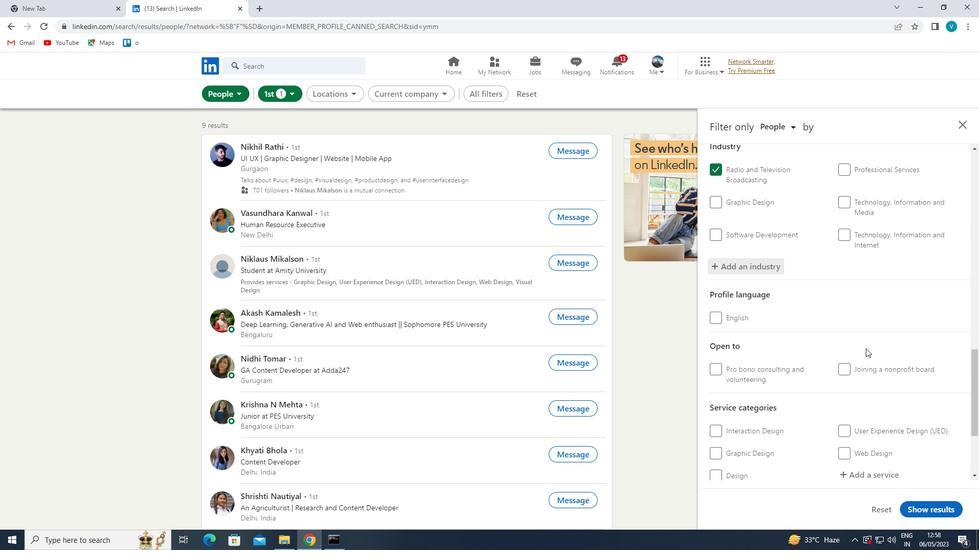 
Action: Mouse scrolled (865, 349) with delta (0, 0)
Screenshot: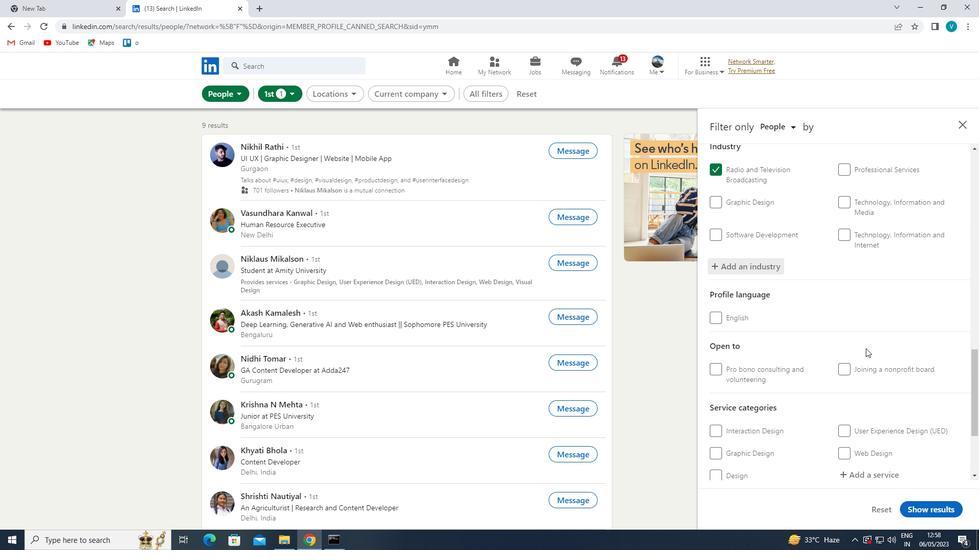
Action: Mouse moved to (870, 377)
Screenshot: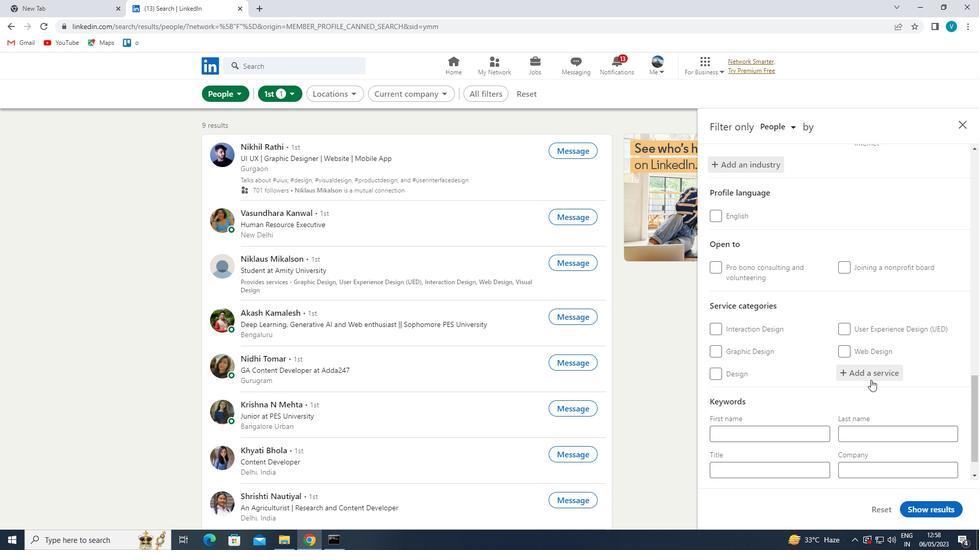
Action: Mouse pressed left at (870, 377)
Screenshot: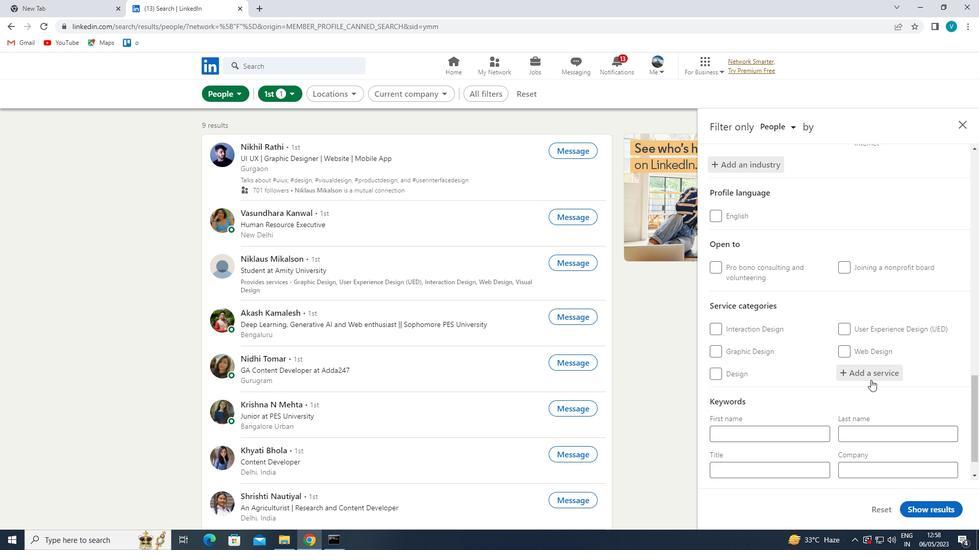 
Action: Key pressed <Key.shift>CONTENT<Key.space>
Screenshot: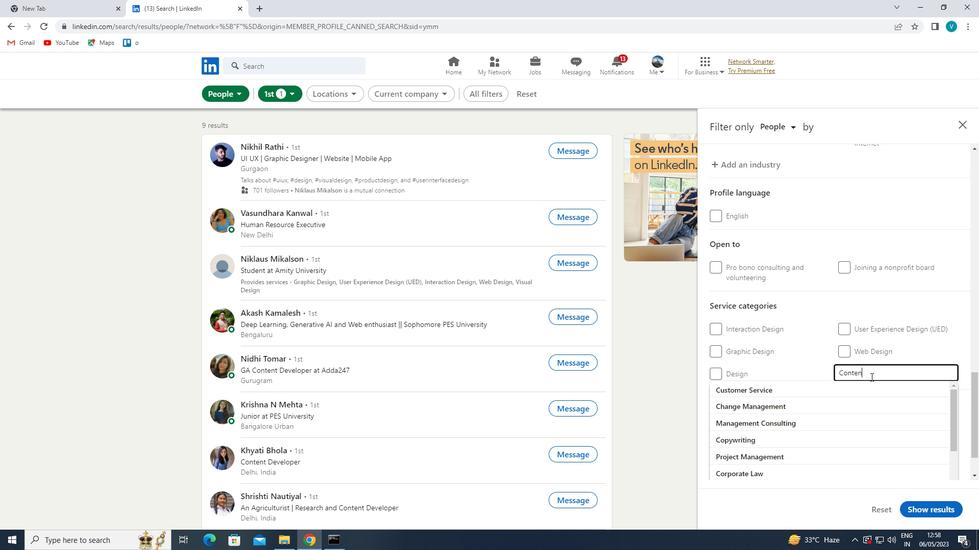
Action: Mouse moved to (852, 384)
Screenshot: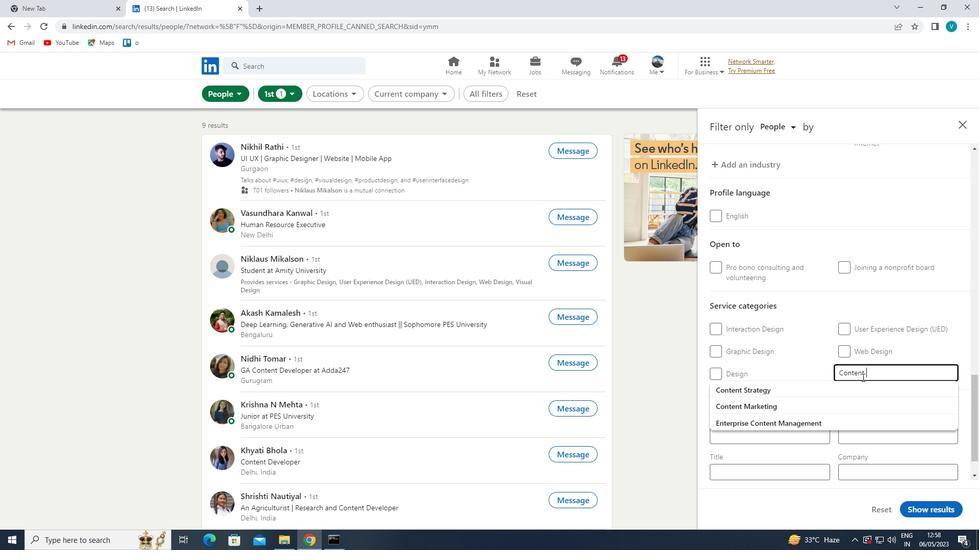 
Action: Mouse pressed left at (852, 384)
Screenshot: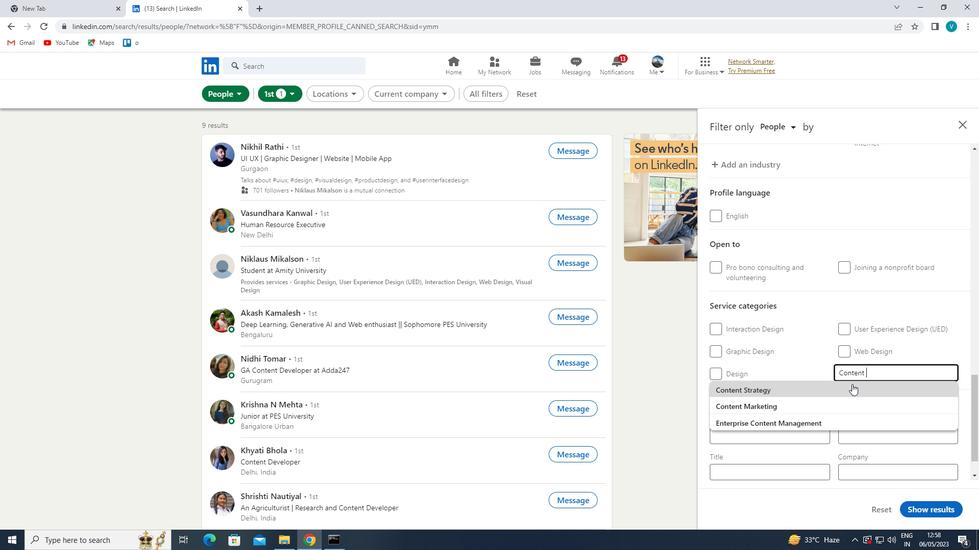 
Action: Mouse moved to (850, 387)
Screenshot: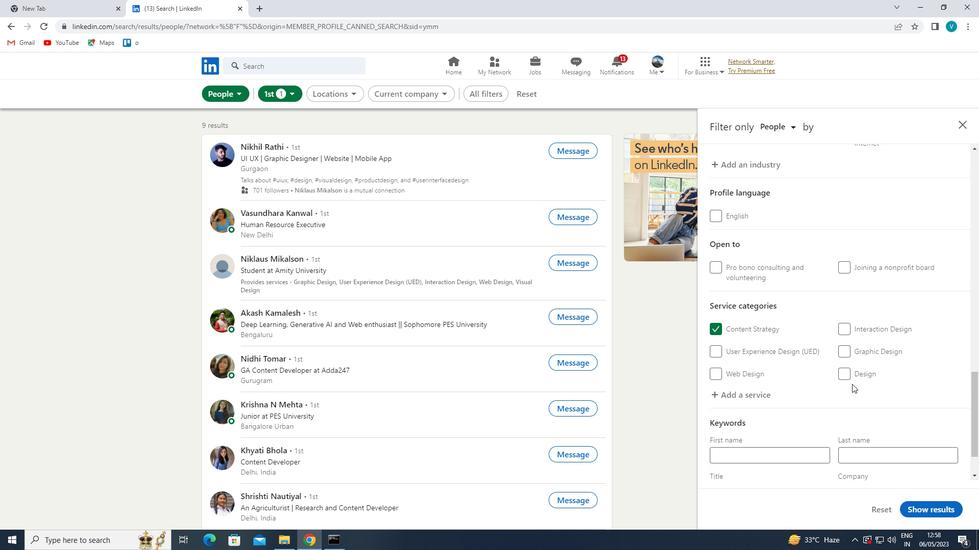 
Action: Mouse scrolled (850, 386) with delta (0, 0)
Screenshot: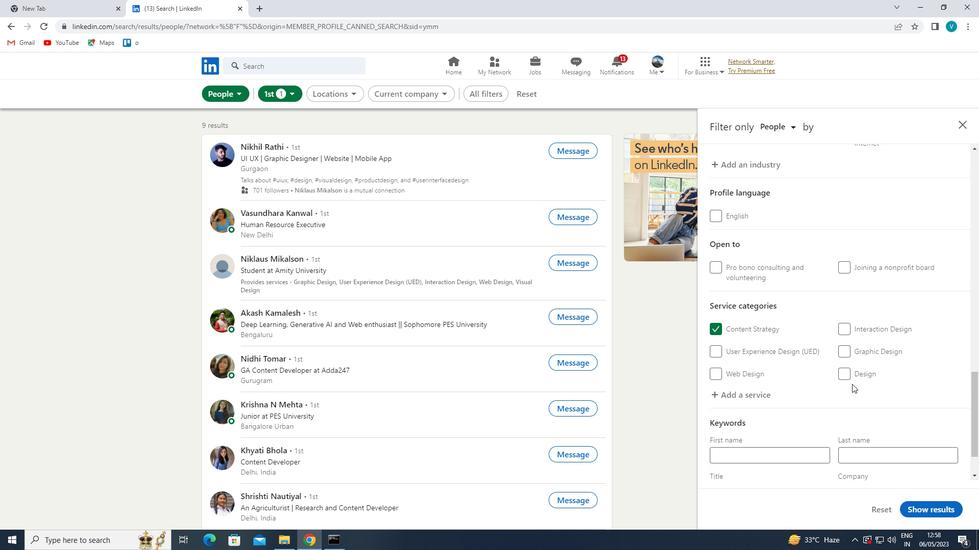 
Action: Mouse moved to (847, 390)
Screenshot: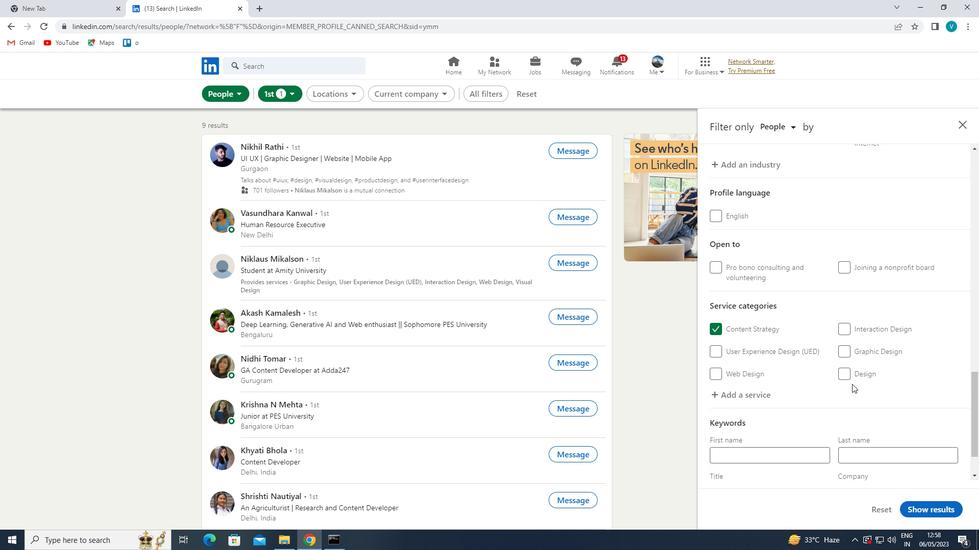 
Action: Mouse scrolled (847, 390) with delta (0, 0)
Screenshot: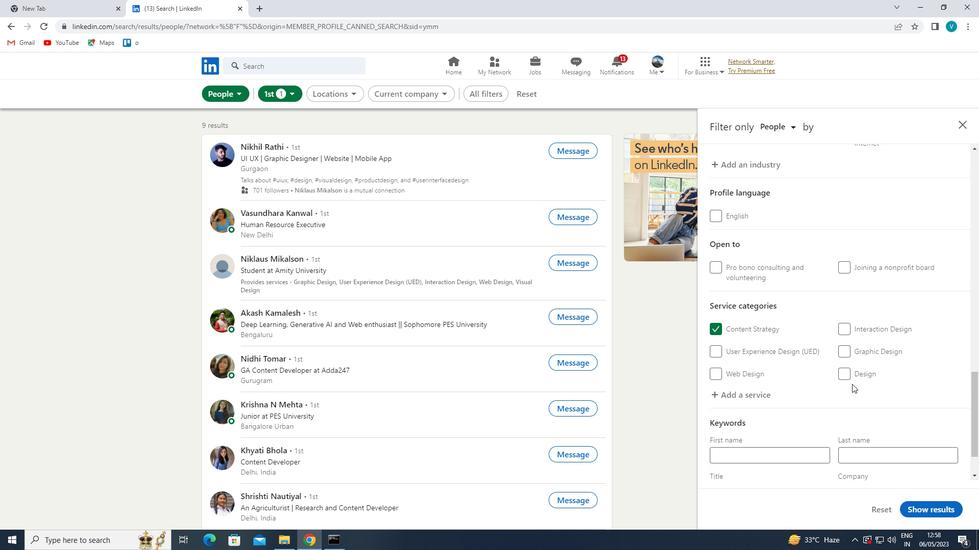 
Action: Mouse moved to (846, 391)
Screenshot: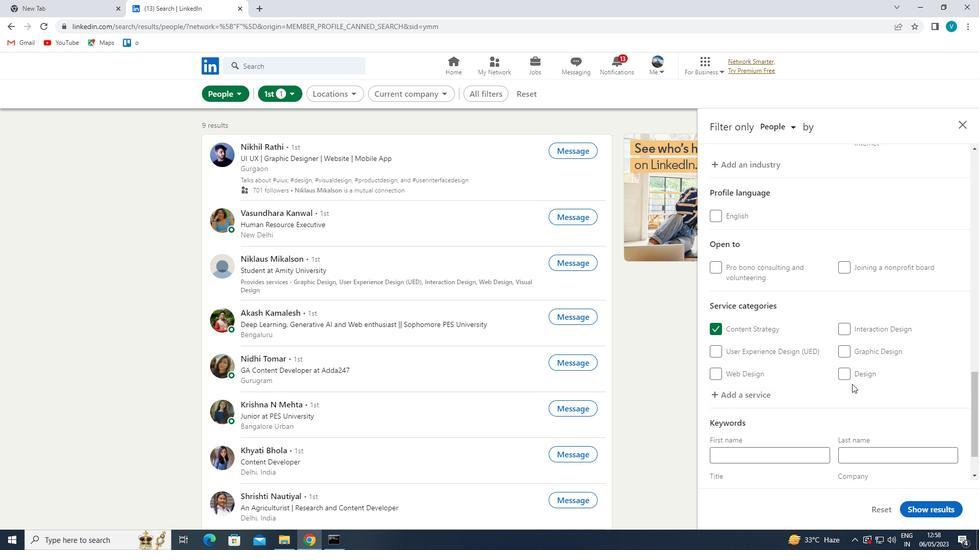 
Action: Mouse scrolled (846, 391) with delta (0, 0)
Screenshot: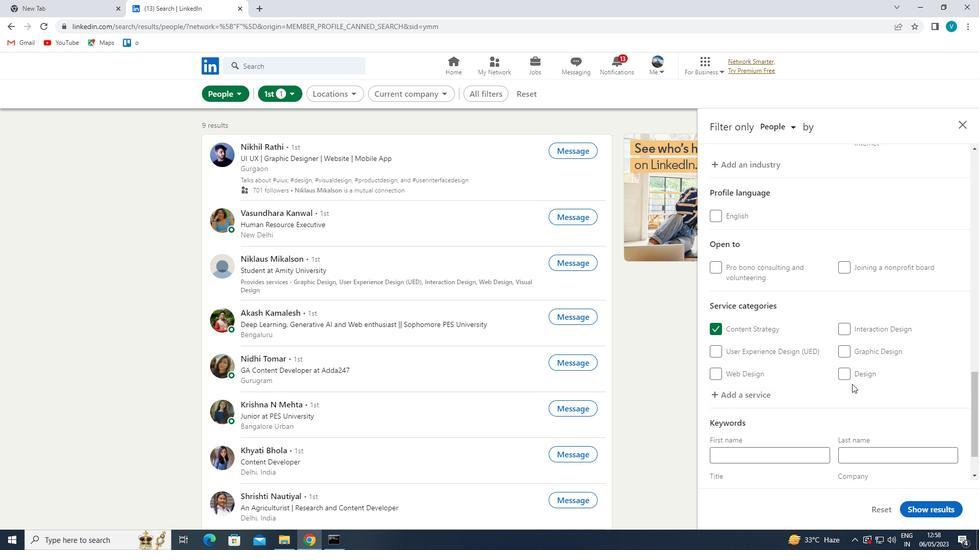 
Action: Mouse moved to (845, 391)
Screenshot: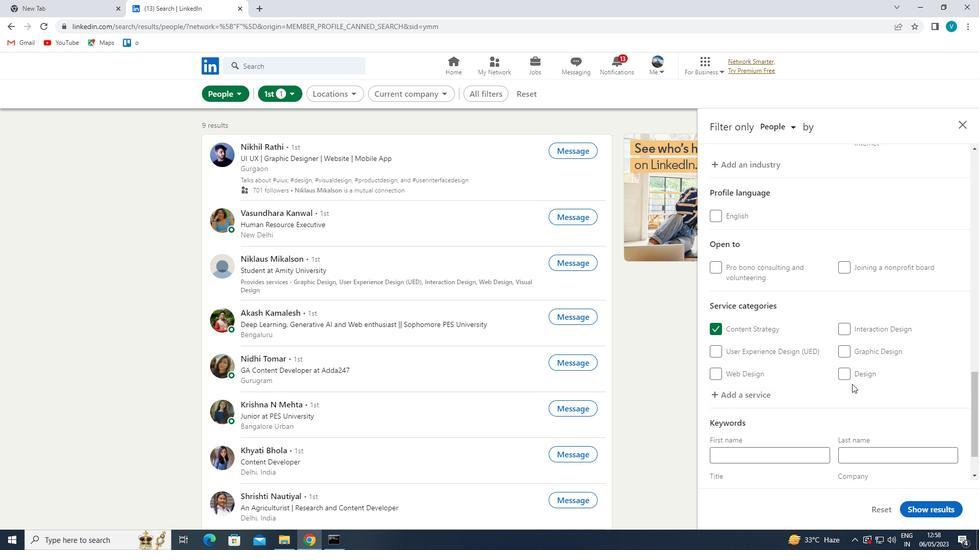 
Action: Mouse scrolled (845, 391) with delta (0, 0)
Screenshot: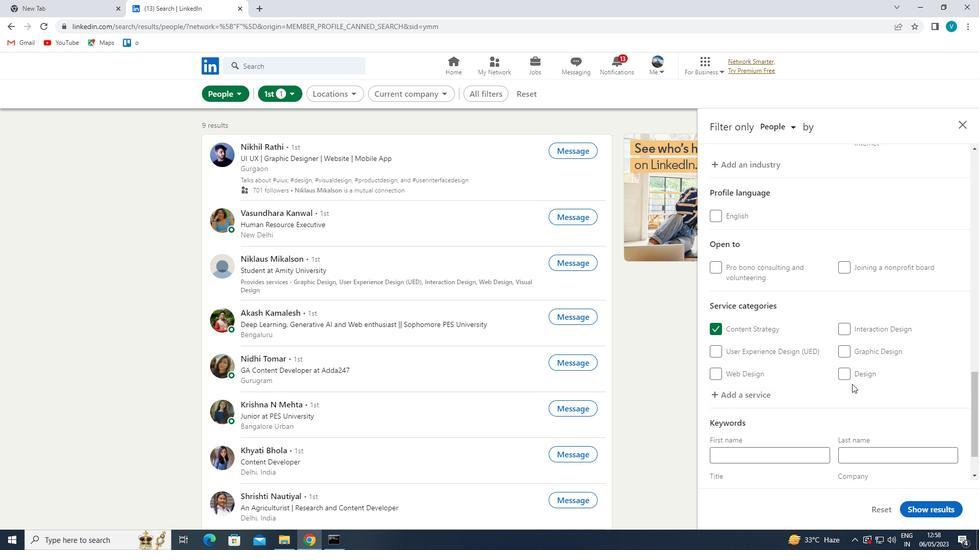 
Action: Mouse moved to (817, 442)
Screenshot: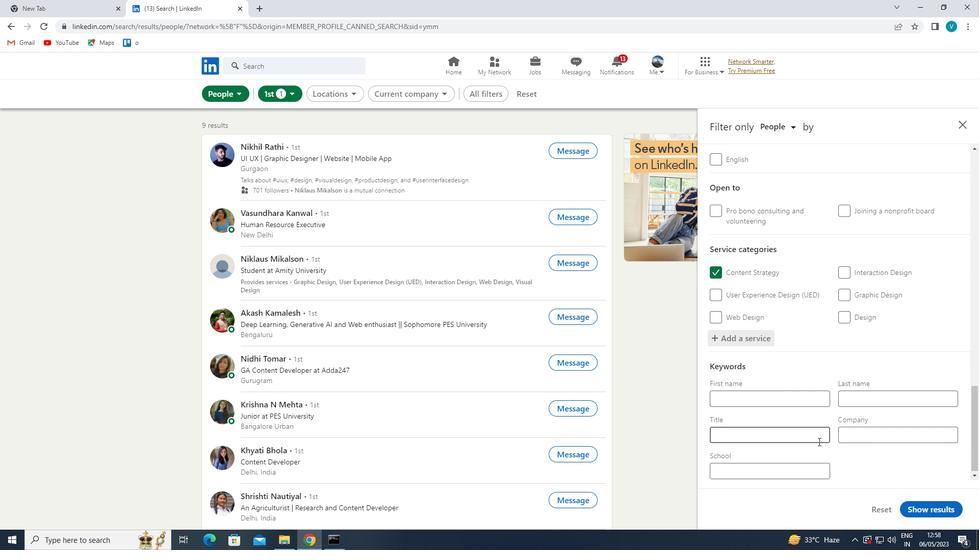 
Action: Mouse pressed left at (817, 442)
Screenshot: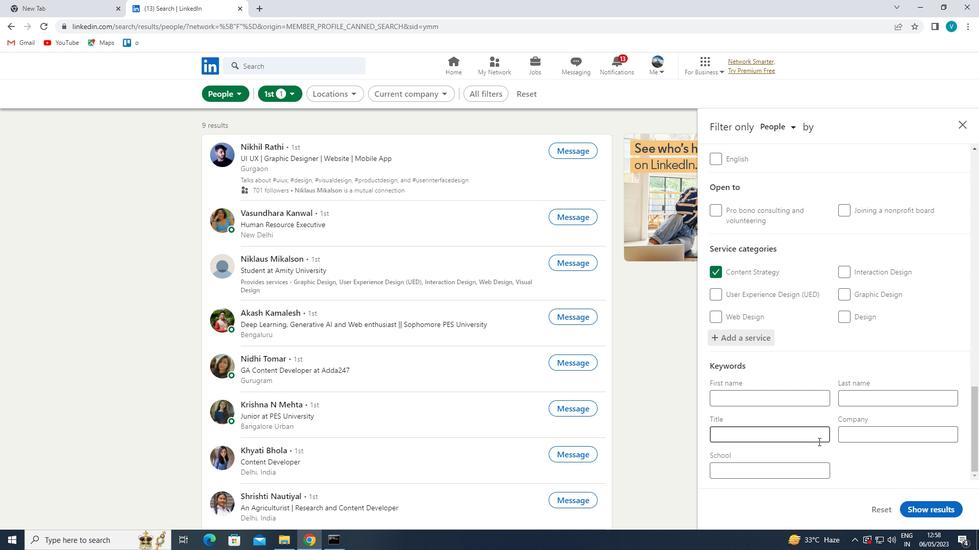 
Action: Key pressed <Key.shift>CONCIERGE
Screenshot: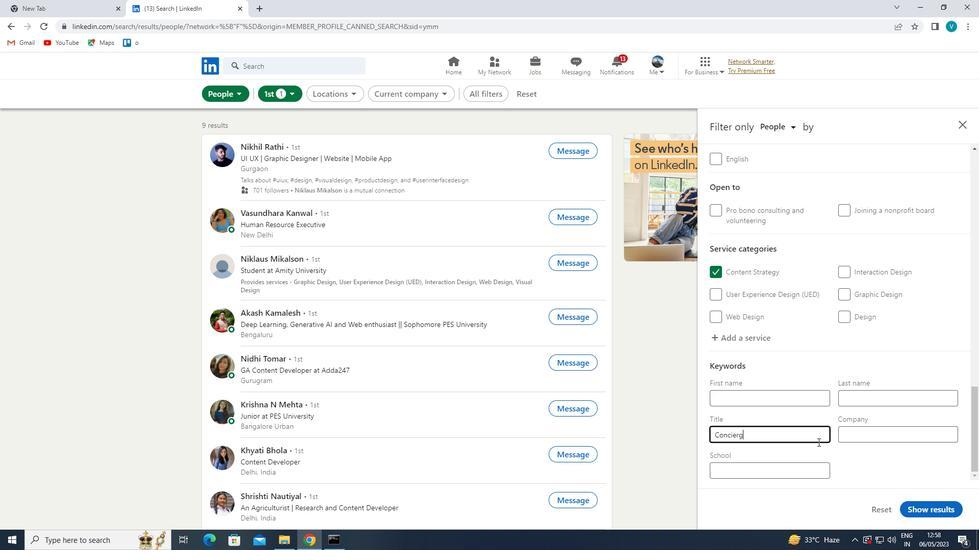 
Action: Mouse moved to (936, 508)
Screenshot: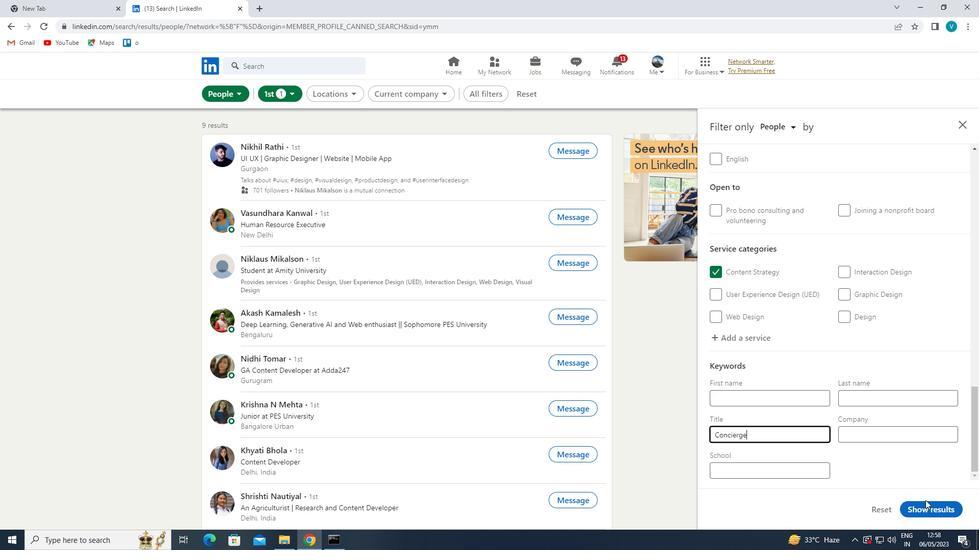 
Action: Mouse pressed left at (936, 508)
Screenshot: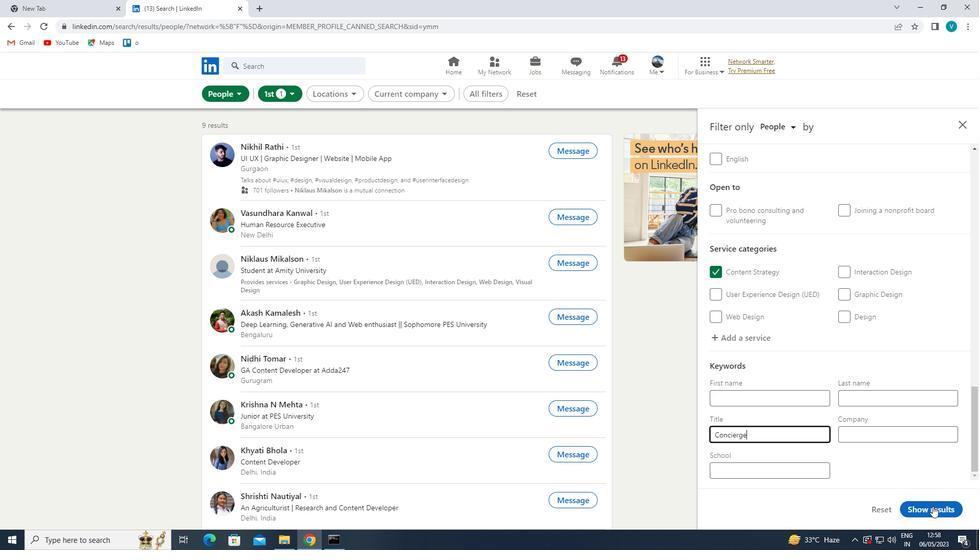 
Action: Mouse moved to (882, 478)
Screenshot: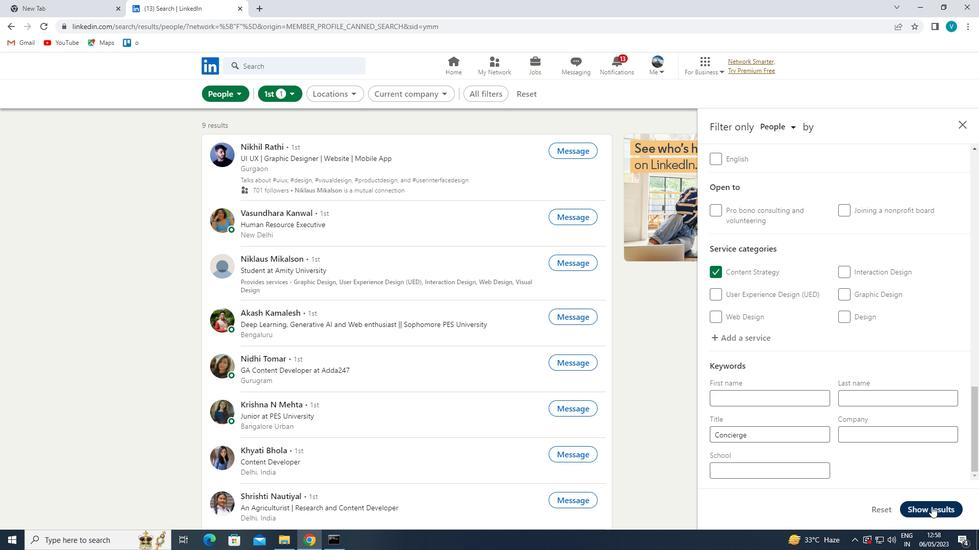 
